 Task: Find connections with filter location Bílina with filter topic #Storytellingwith filter profile language German with filter current company Wipro Digital Operations and Platforms with filter school Institute of Techncal Education & Research with filter industry Wholesale Recyclable Materials with filter service category Financial Advisory with filter keywords title Assistant Professor
Action: Mouse moved to (624, 83)
Screenshot: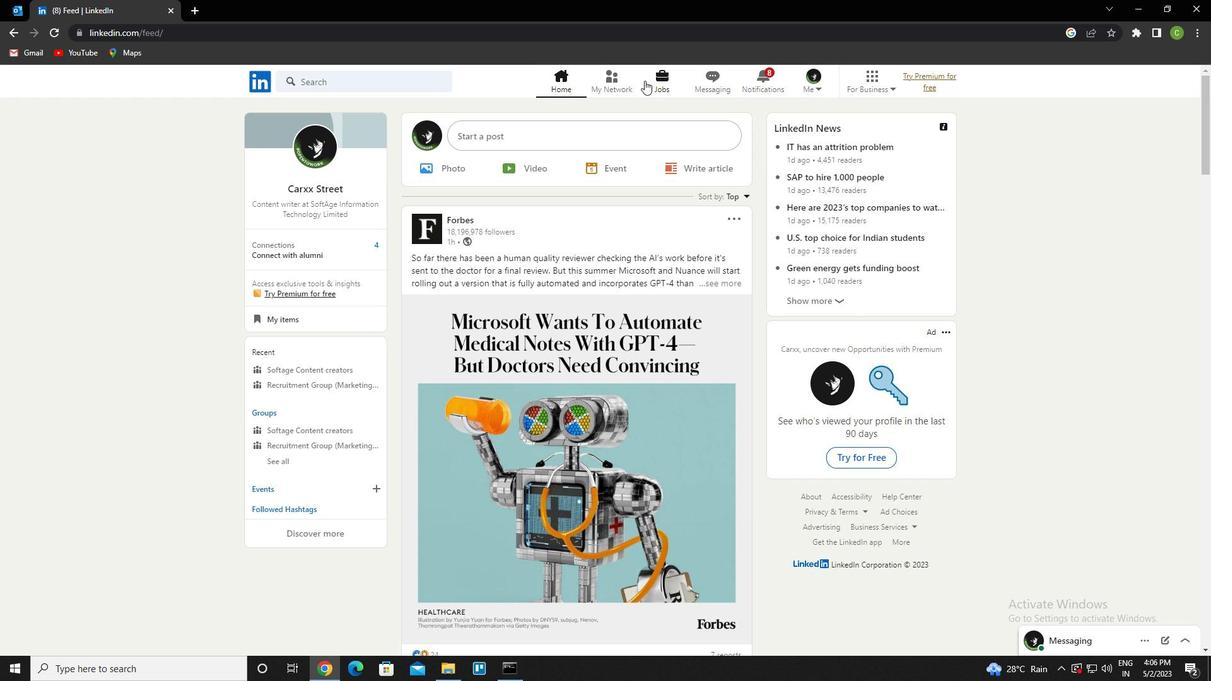 
Action: Mouse pressed left at (624, 83)
Screenshot: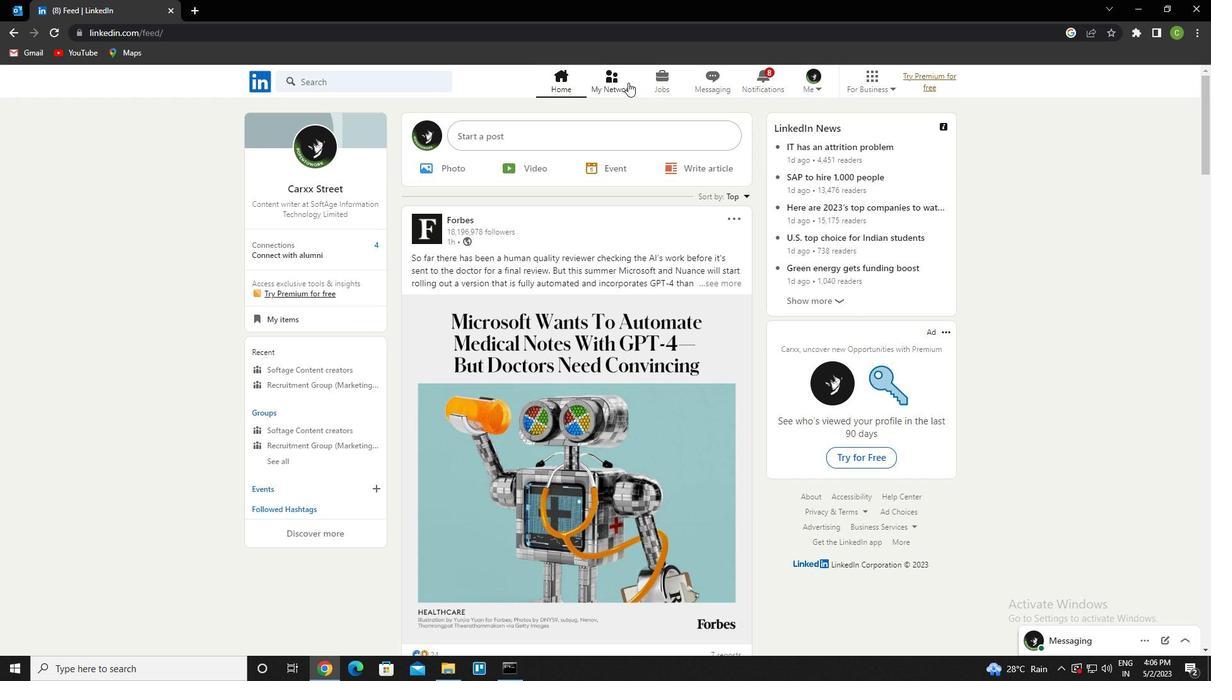 
Action: Mouse moved to (376, 152)
Screenshot: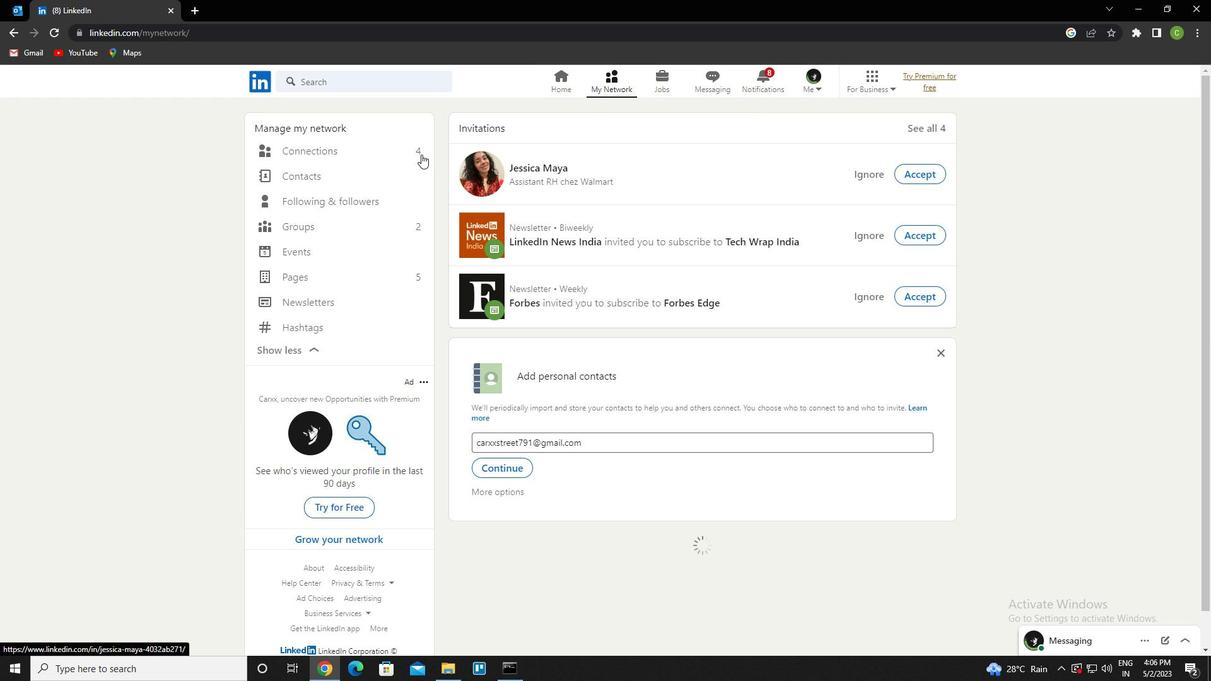 
Action: Mouse pressed left at (376, 152)
Screenshot: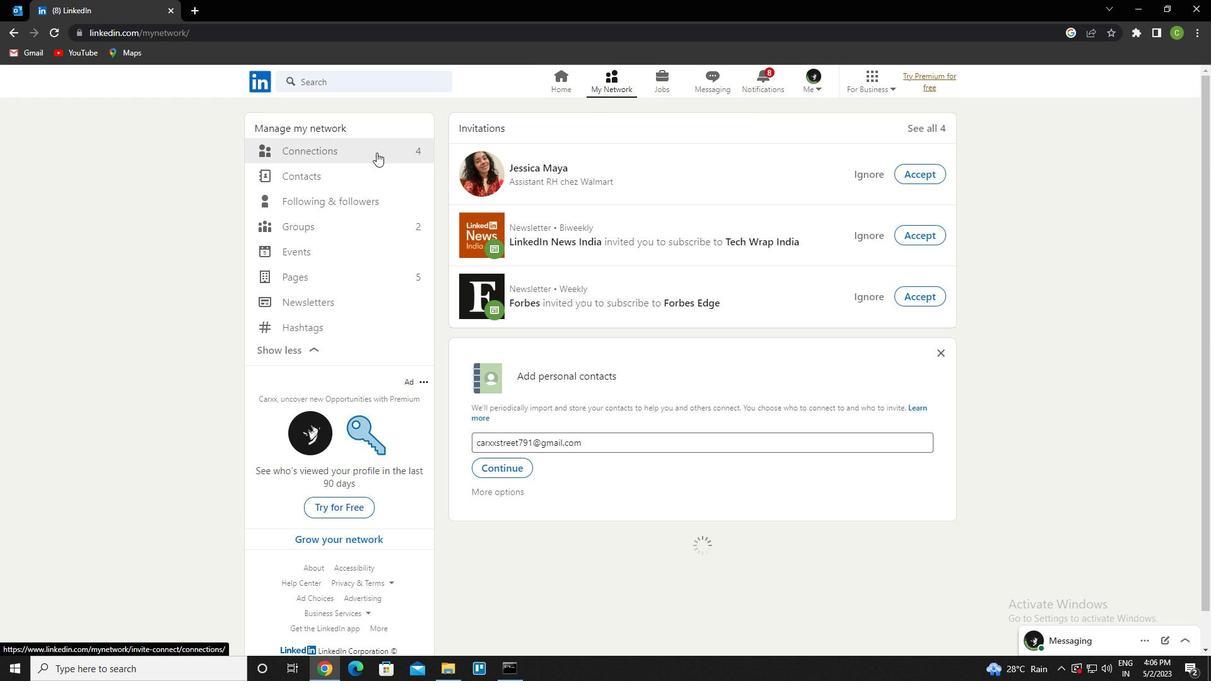 
Action: Mouse moved to (728, 145)
Screenshot: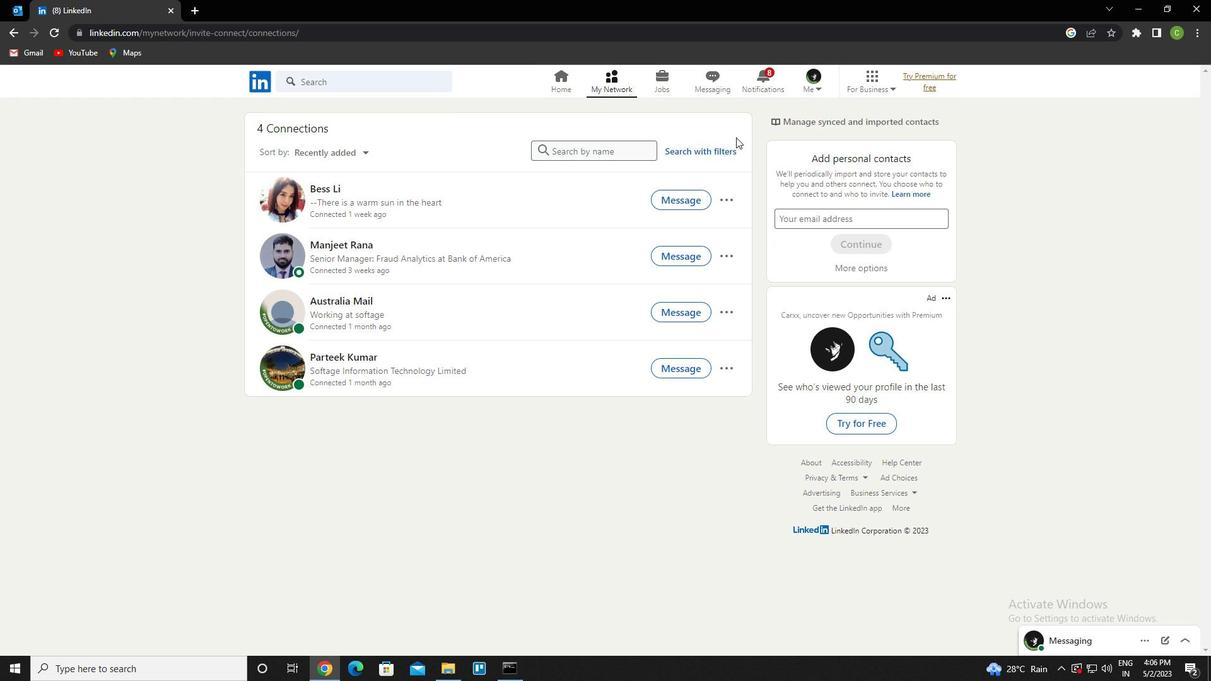 
Action: Mouse pressed left at (728, 145)
Screenshot: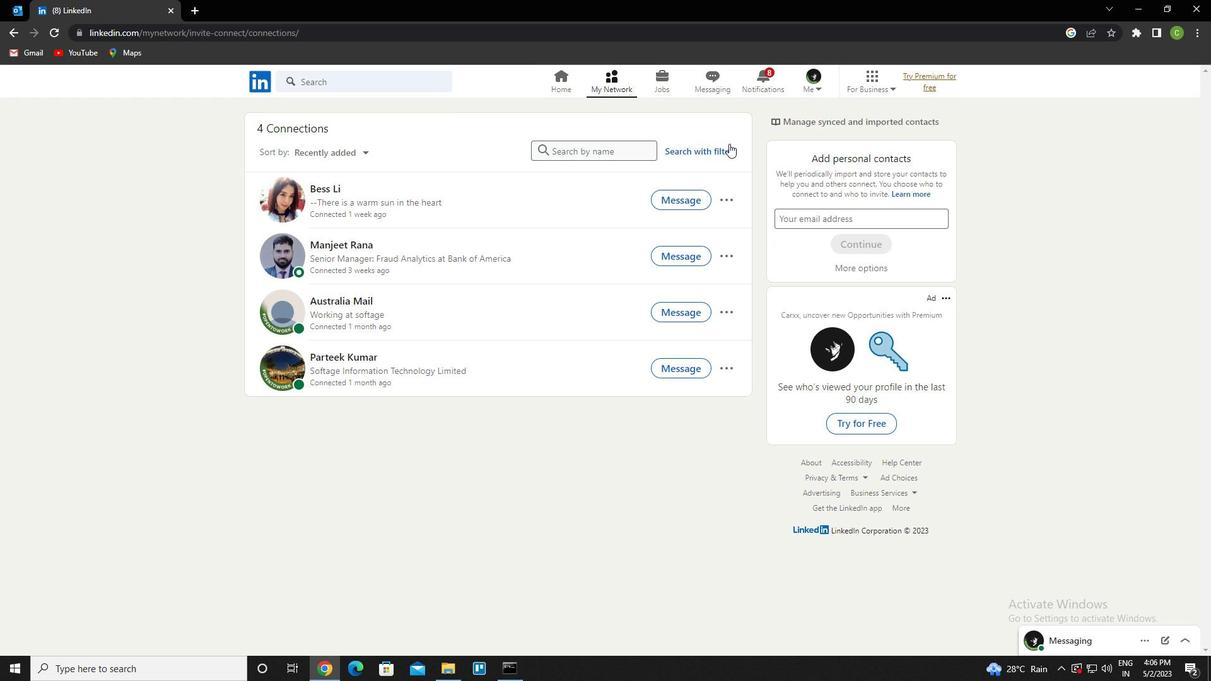 
Action: Mouse moved to (656, 119)
Screenshot: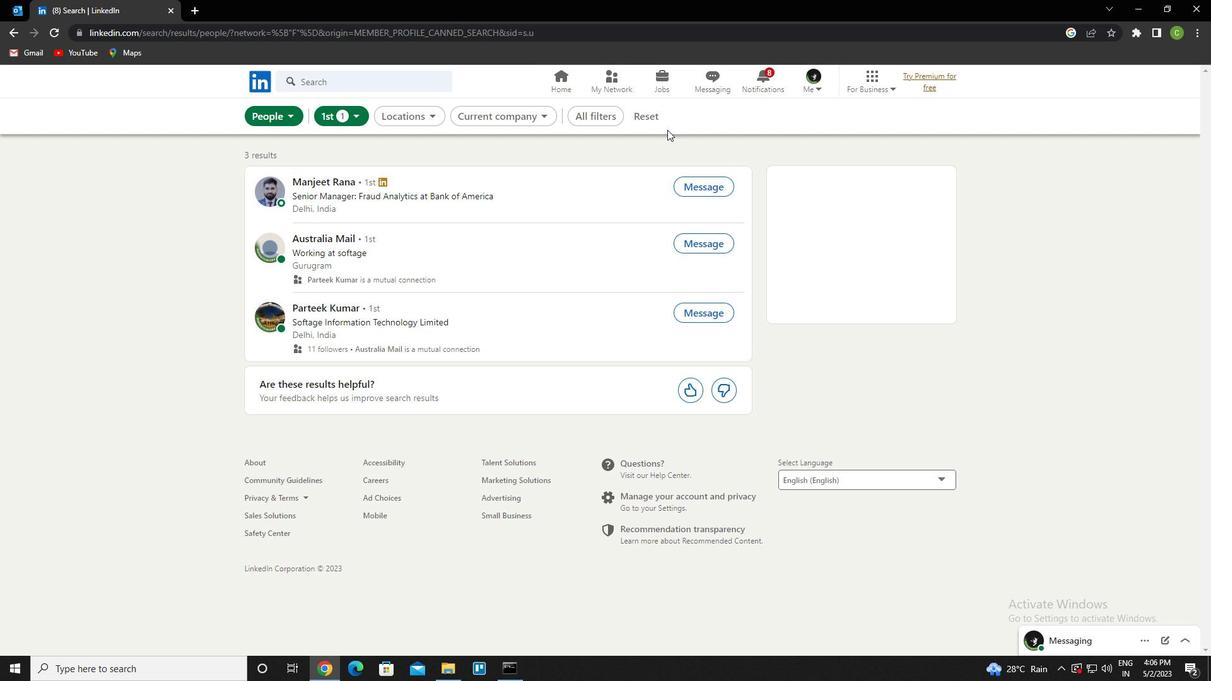 
Action: Mouse pressed left at (656, 119)
Screenshot: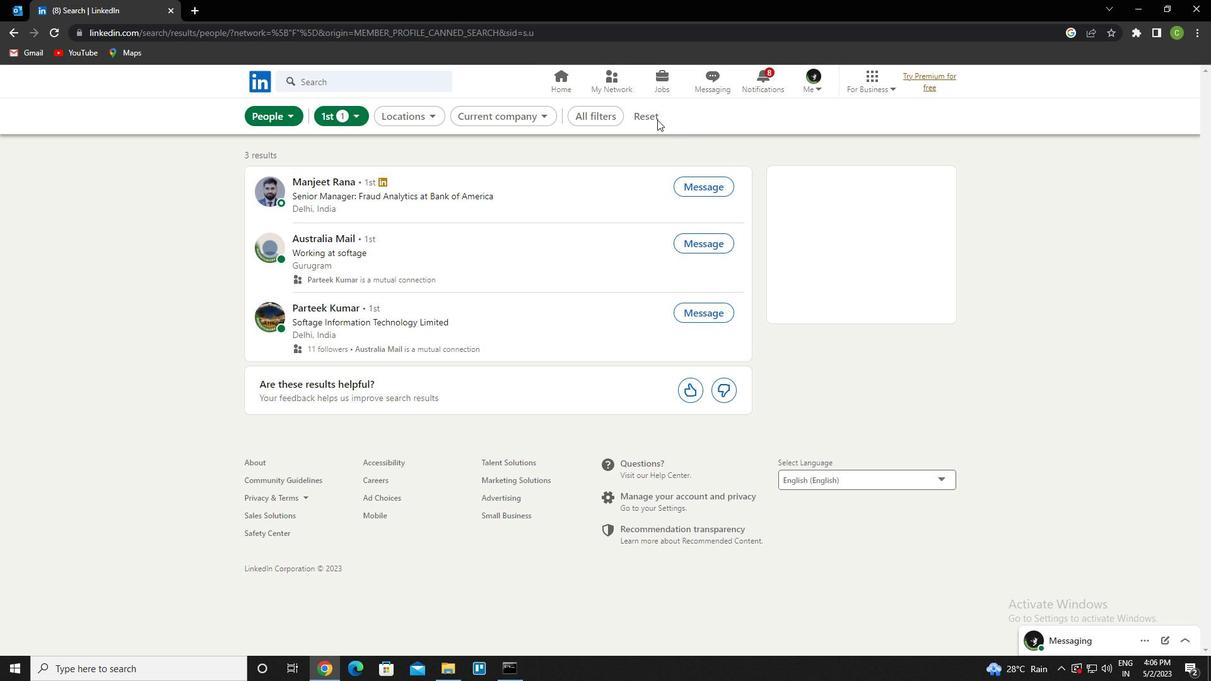 
Action: Mouse moved to (631, 122)
Screenshot: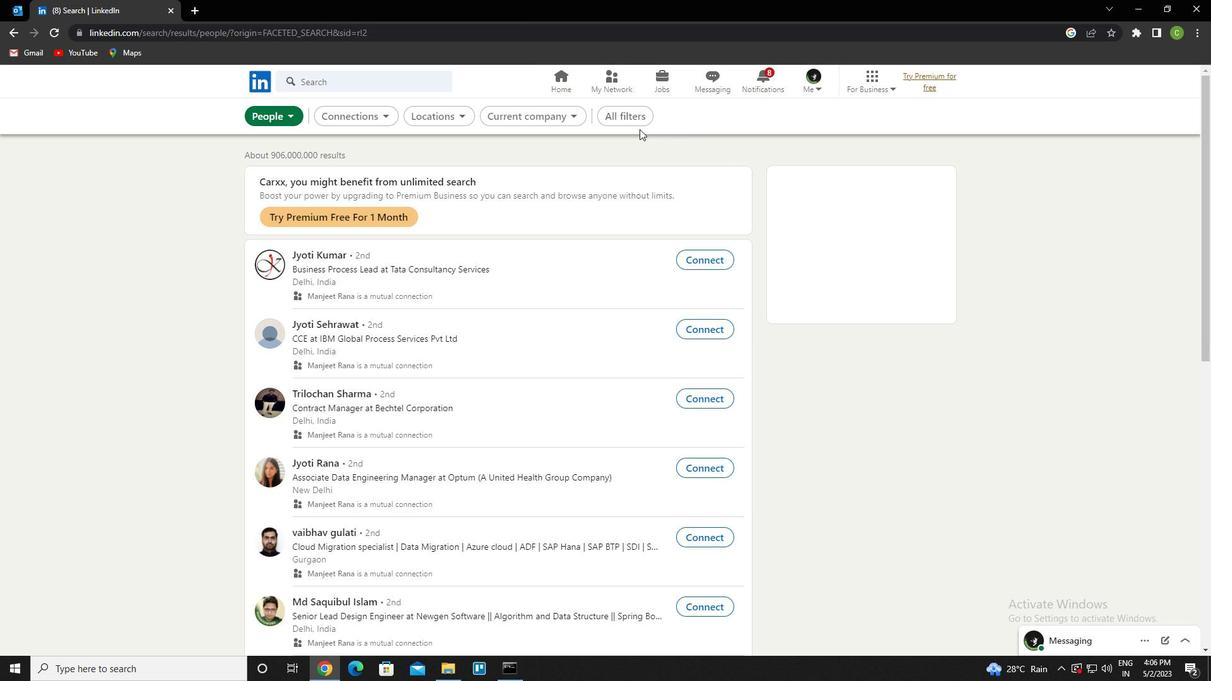 
Action: Mouse pressed left at (631, 122)
Screenshot: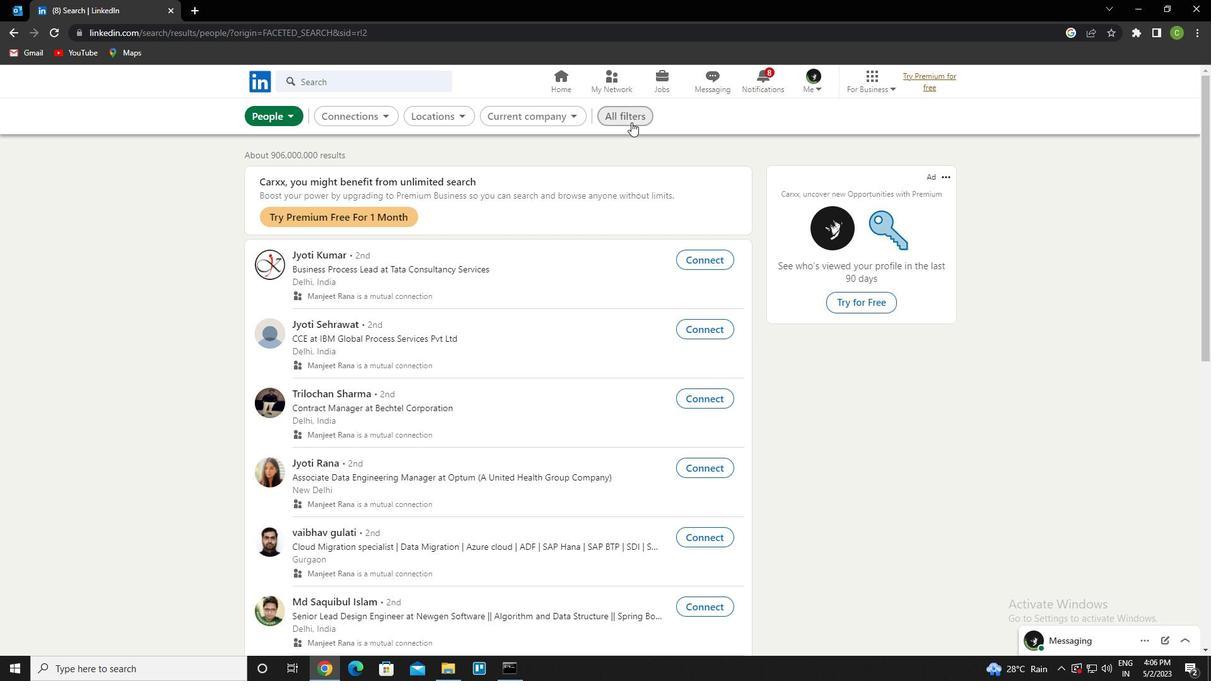 
Action: Mouse moved to (1066, 376)
Screenshot: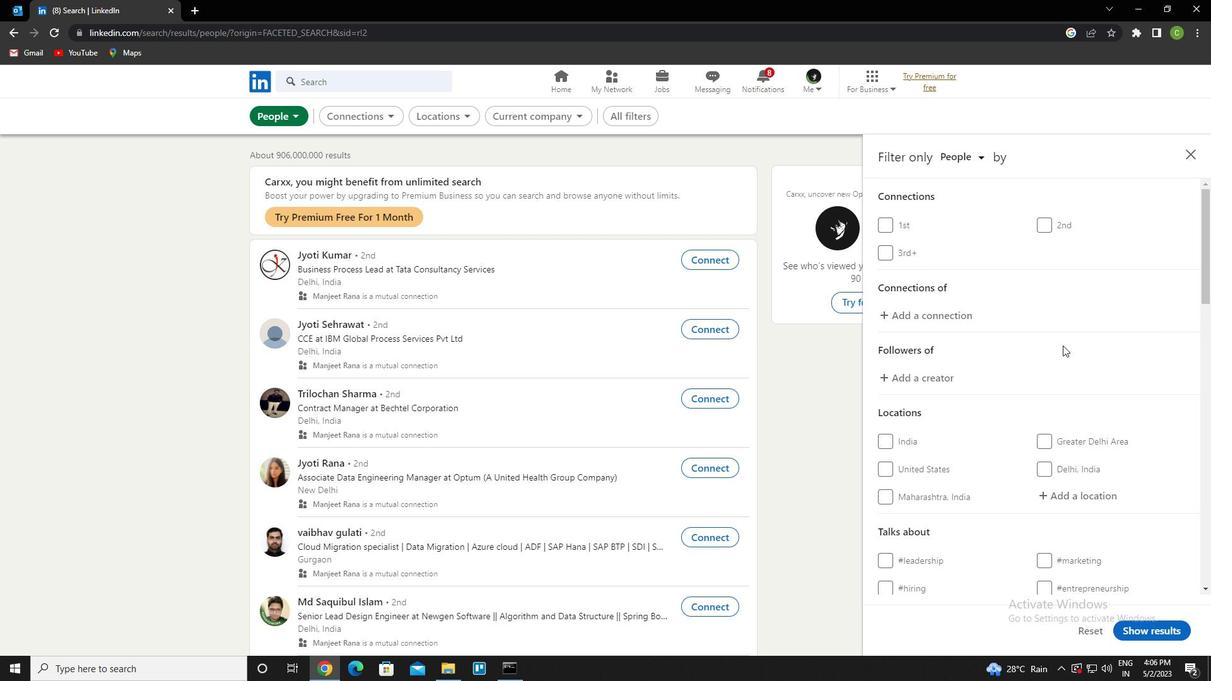 
Action: Mouse scrolled (1066, 375) with delta (0, 0)
Screenshot: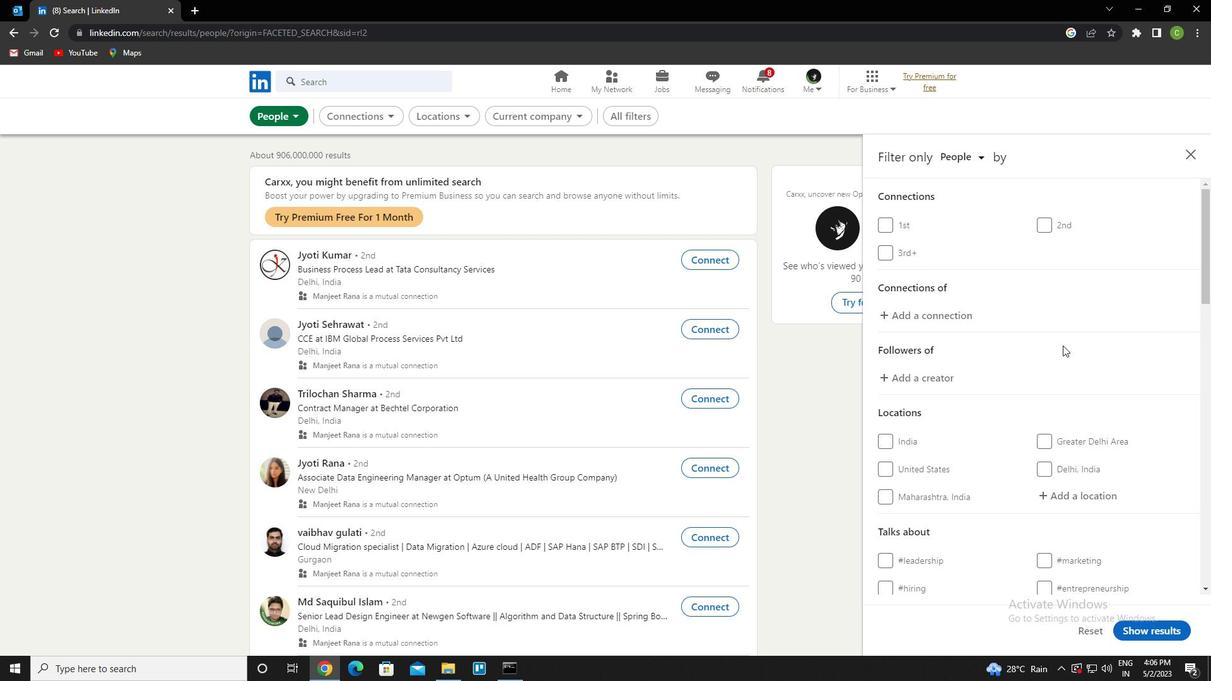 
Action: Mouse moved to (1065, 379)
Screenshot: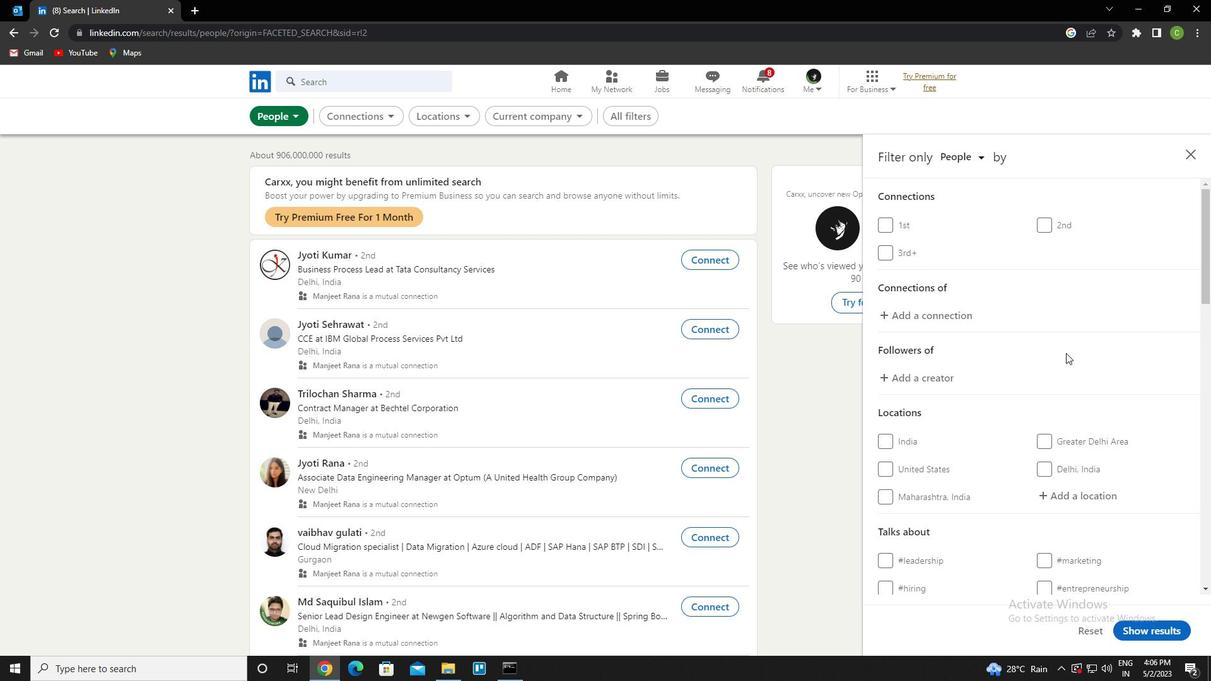 
Action: Mouse scrolled (1065, 378) with delta (0, 0)
Screenshot: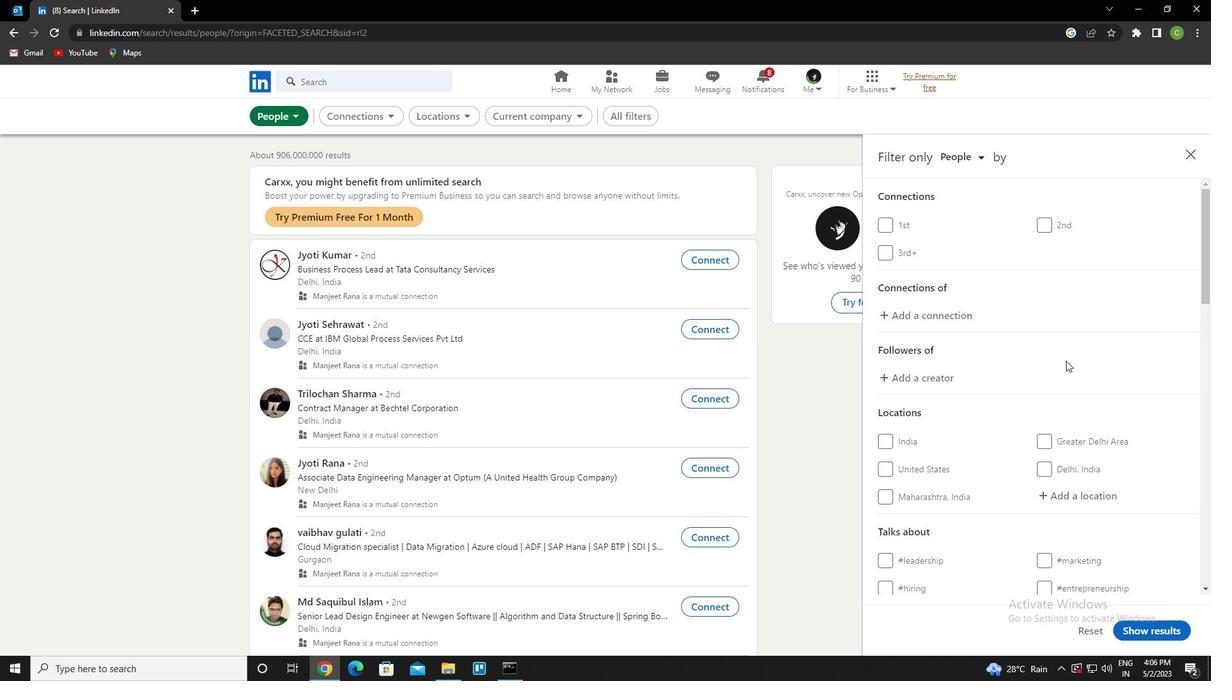 
Action: Mouse moved to (1071, 370)
Screenshot: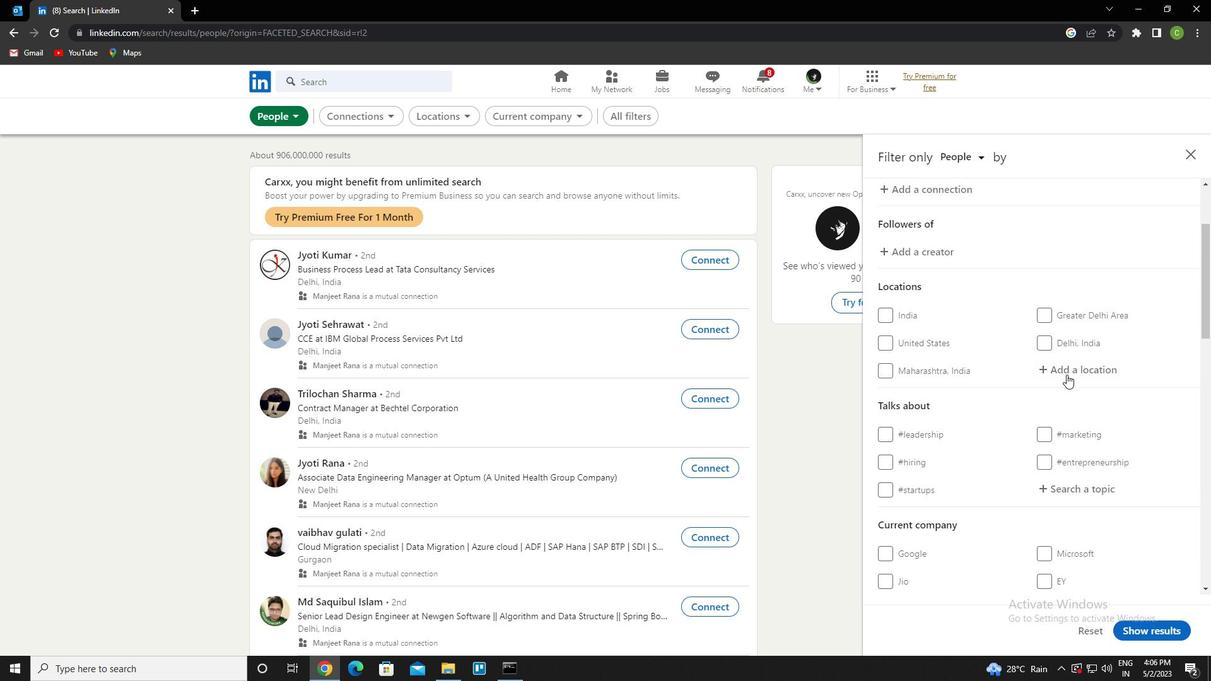 
Action: Mouse pressed left at (1071, 370)
Screenshot: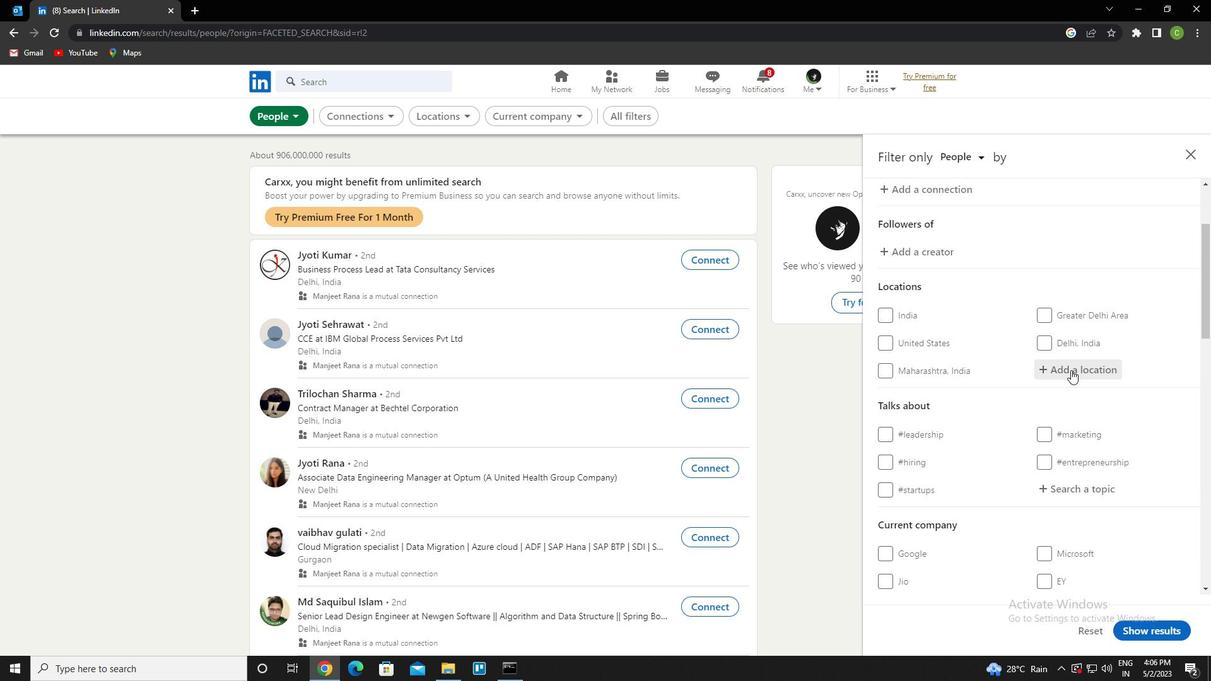 
Action: Key pressed <Key.caps_lock>b<Key.caps_lock>ilina<Key.down><Key.enter>
Screenshot: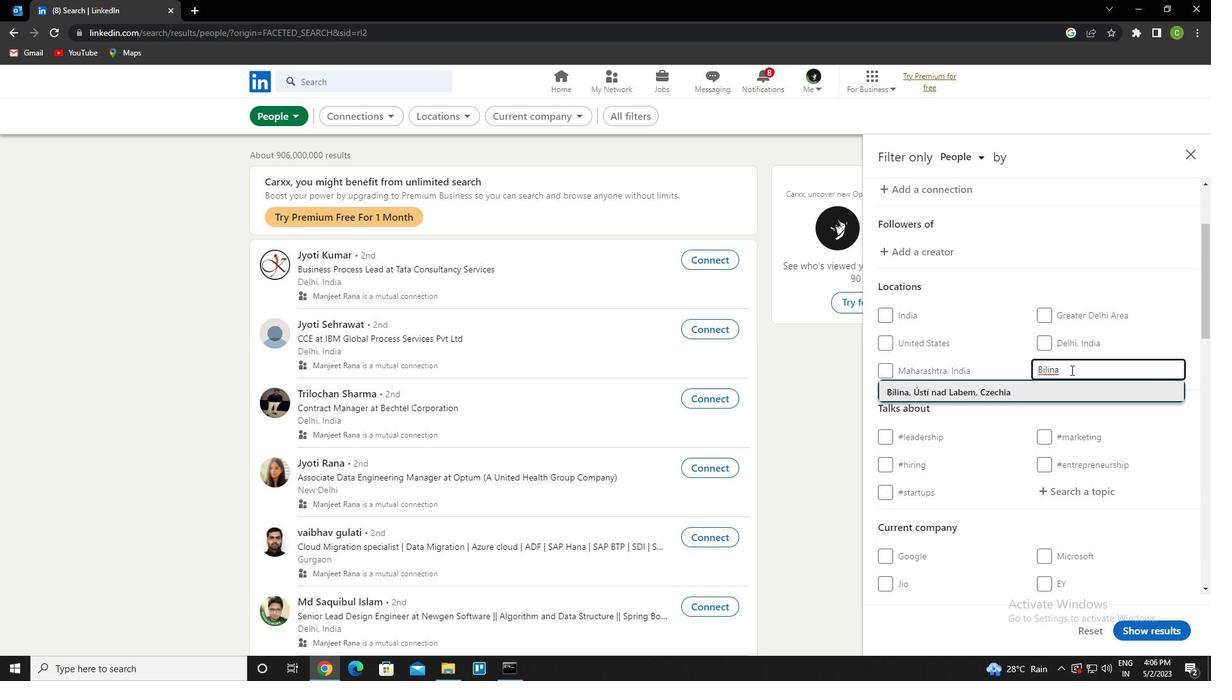 
Action: Mouse scrolled (1071, 369) with delta (0, 0)
Screenshot: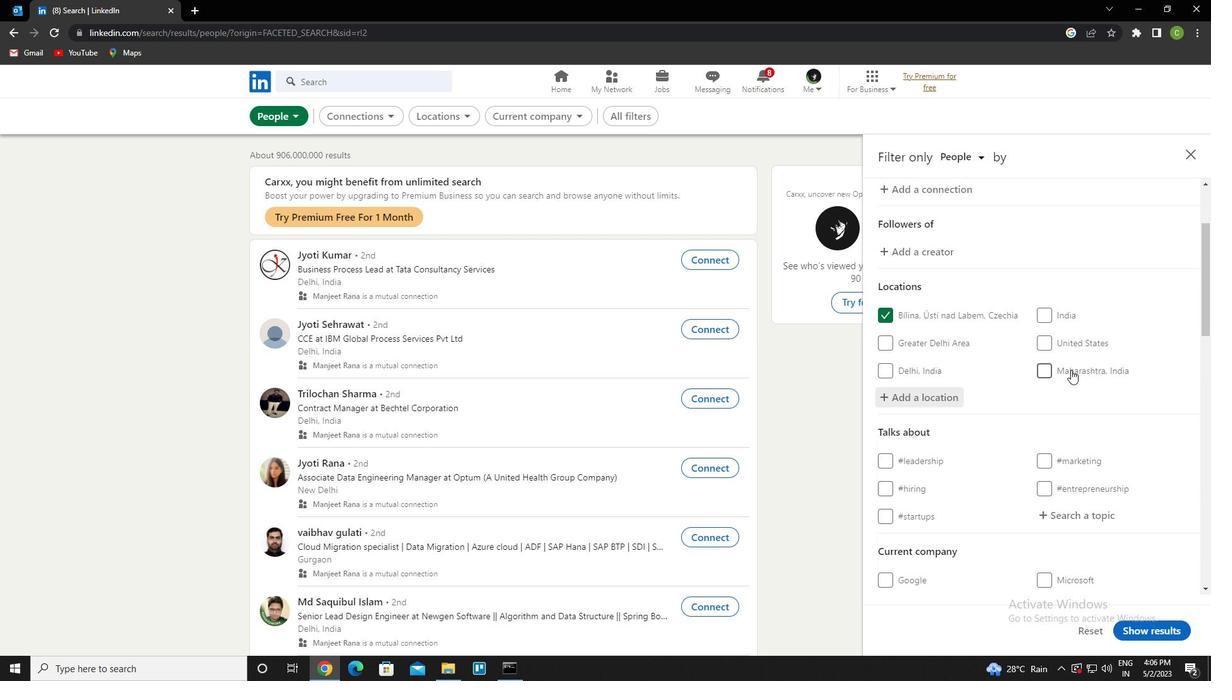 
Action: Mouse scrolled (1071, 369) with delta (0, 0)
Screenshot: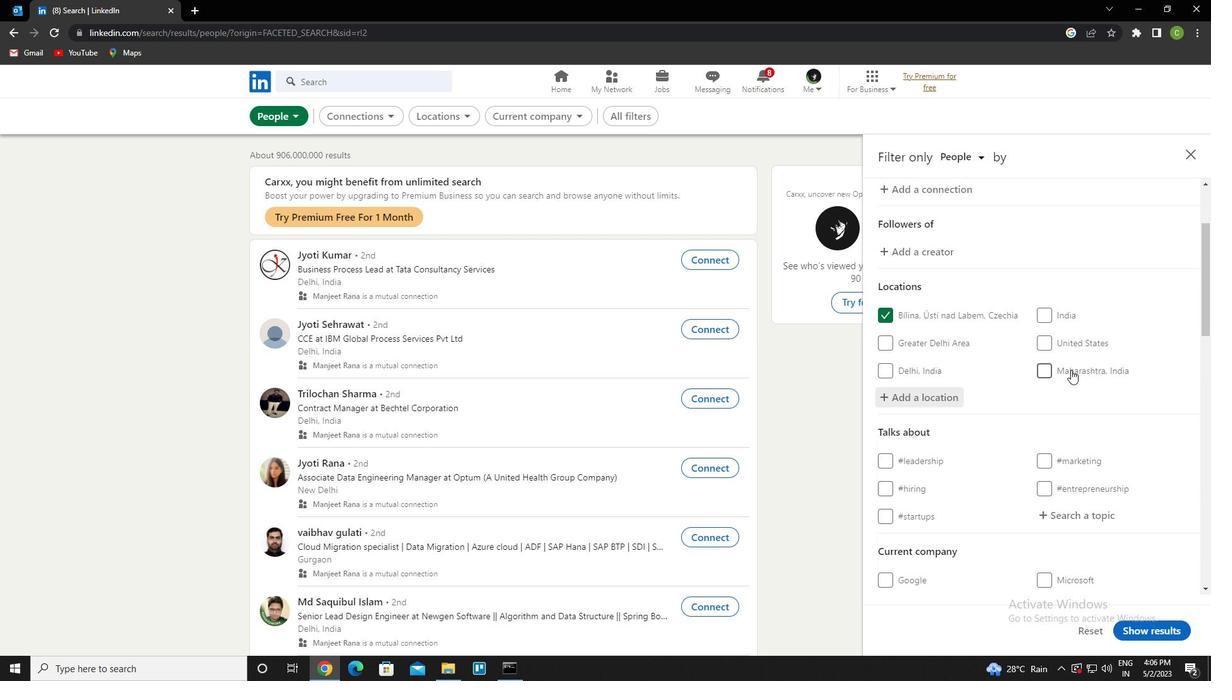 
Action: Mouse scrolled (1071, 369) with delta (0, 0)
Screenshot: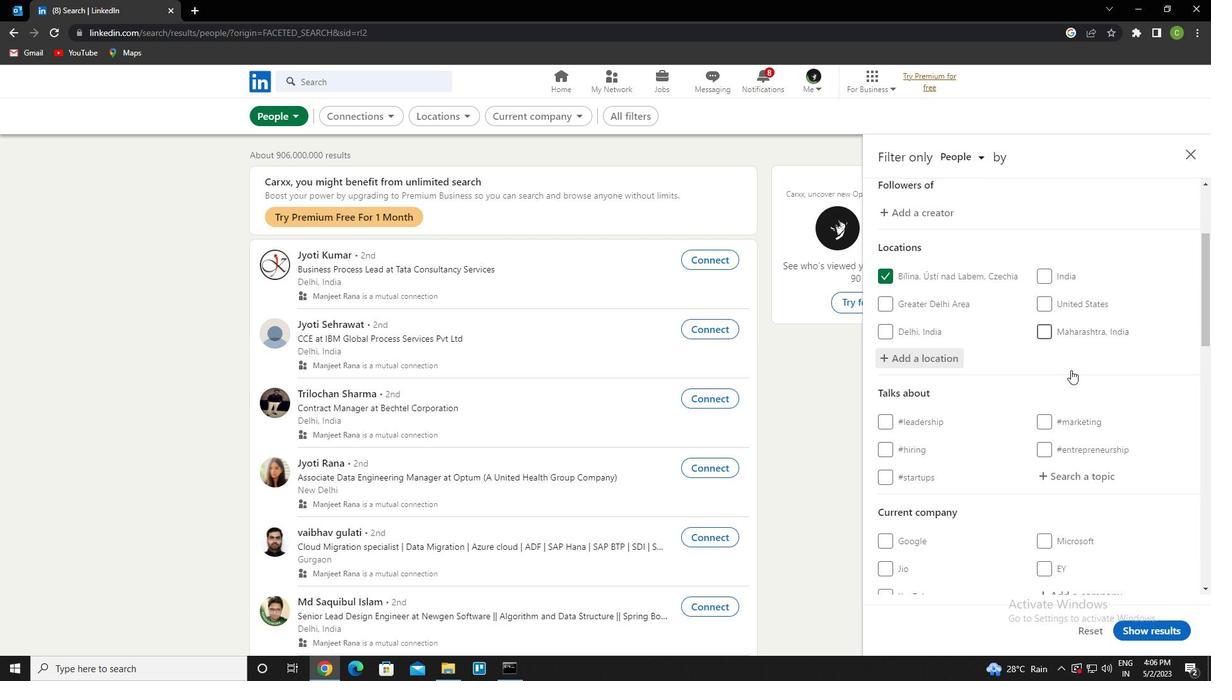 
Action: Mouse moved to (1080, 322)
Screenshot: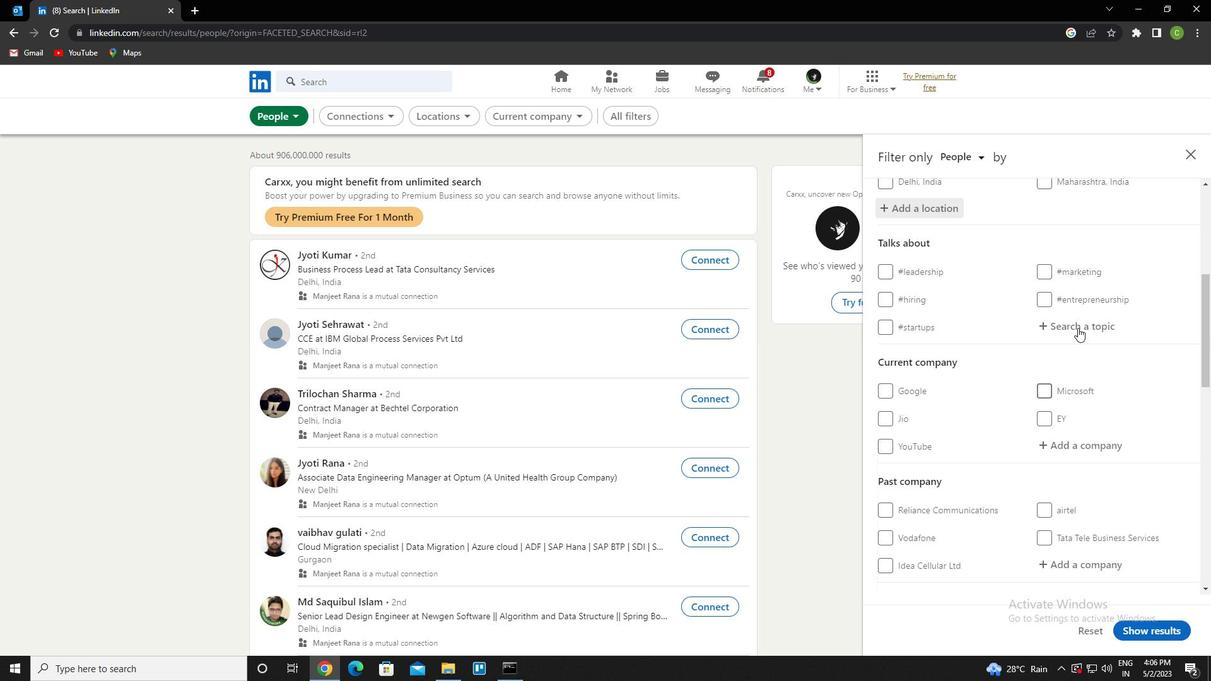 
Action: Mouse pressed left at (1080, 322)
Screenshot: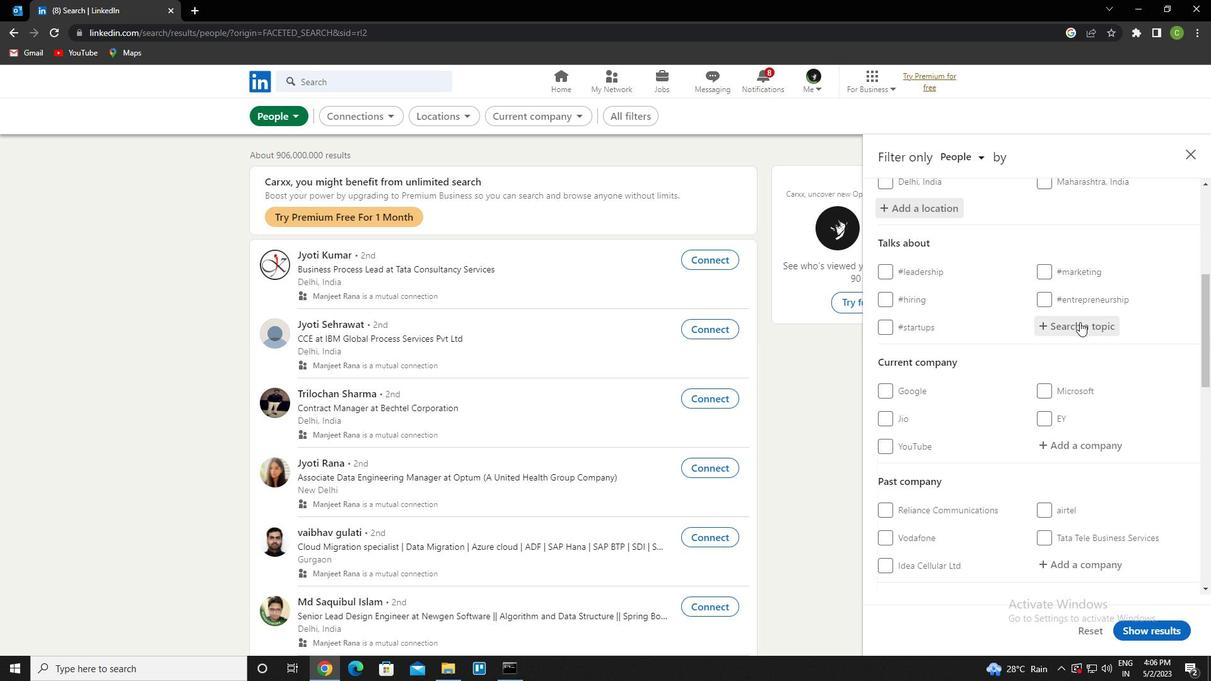
Action: Key pressed storytelling<Key.down><Key.enter>
Screenshot: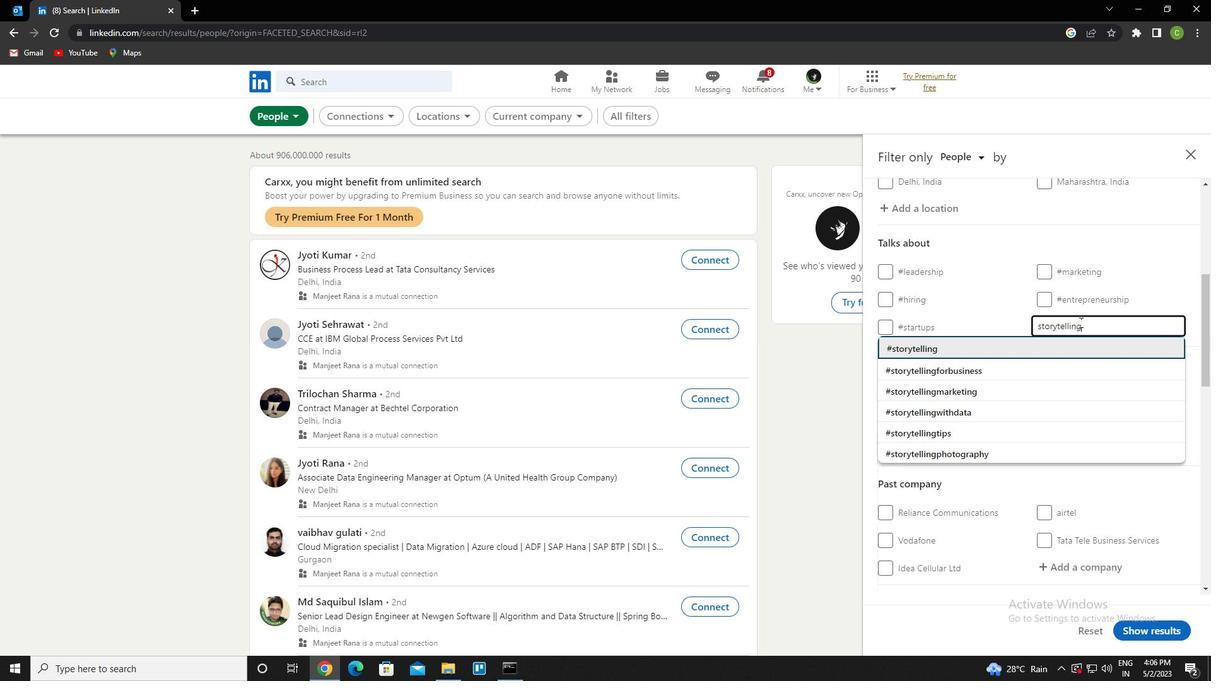 
Action: Mouse scrolled (1080, 321) with delta (0, 0)
Screenshot: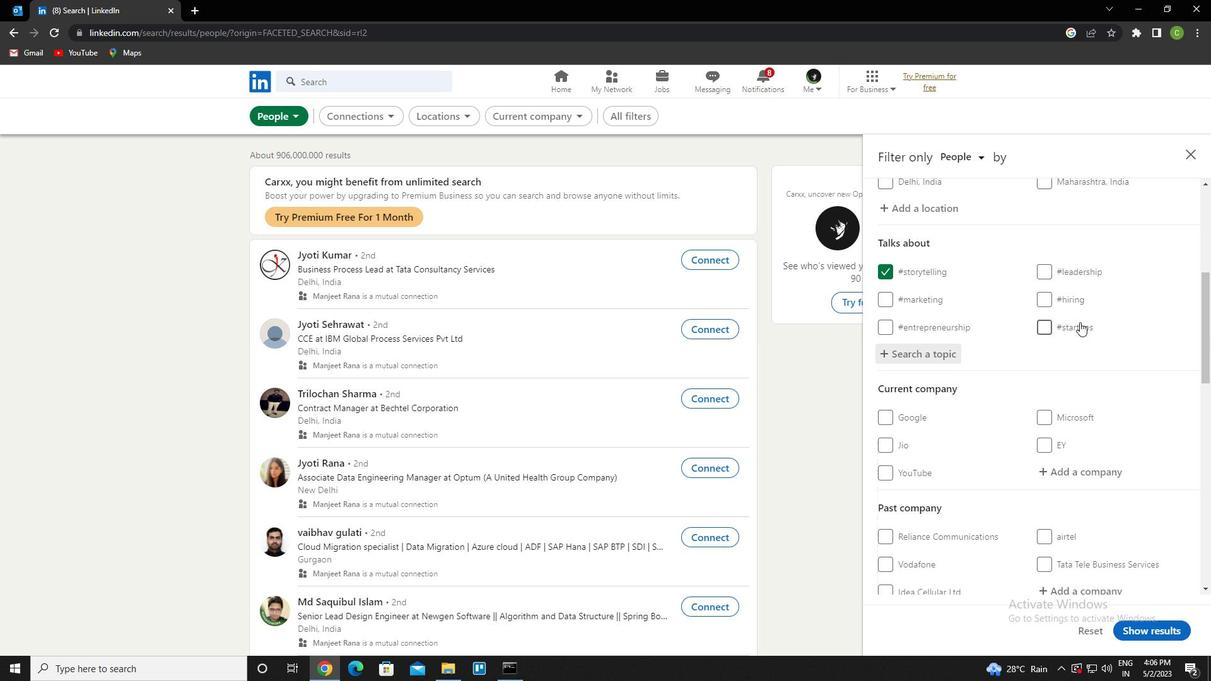 
Action: Mouse scrolled (1080, 321) with delta (0, 0)
Screenshot: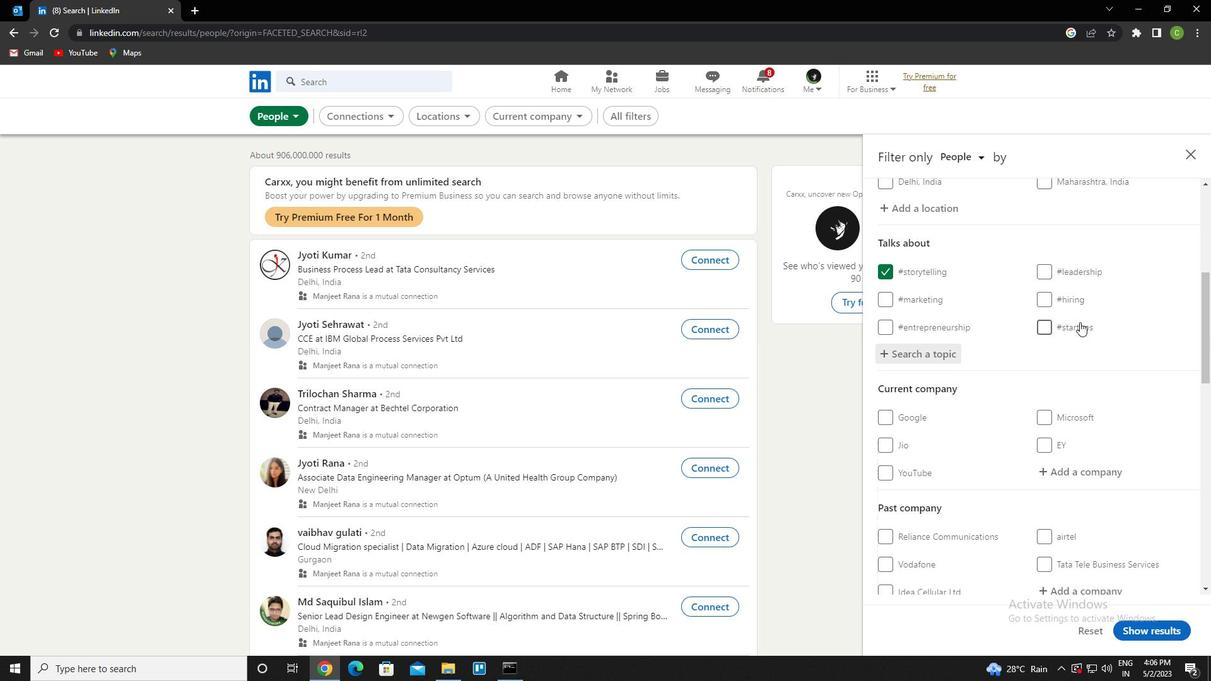 
Action: Mouse scrolled (1080, 321) with delta (0, 0)
Screenshot: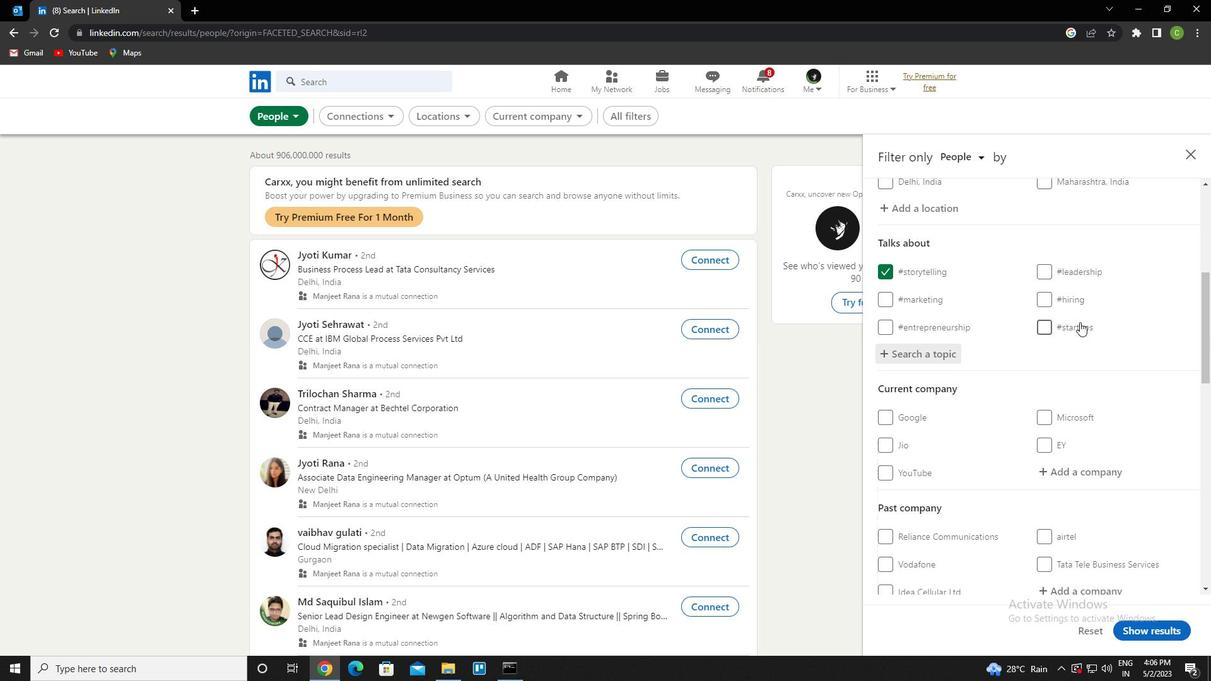 
Action: Mouse scrolled (1080, 321) with delta (0, 0)
Screenshot: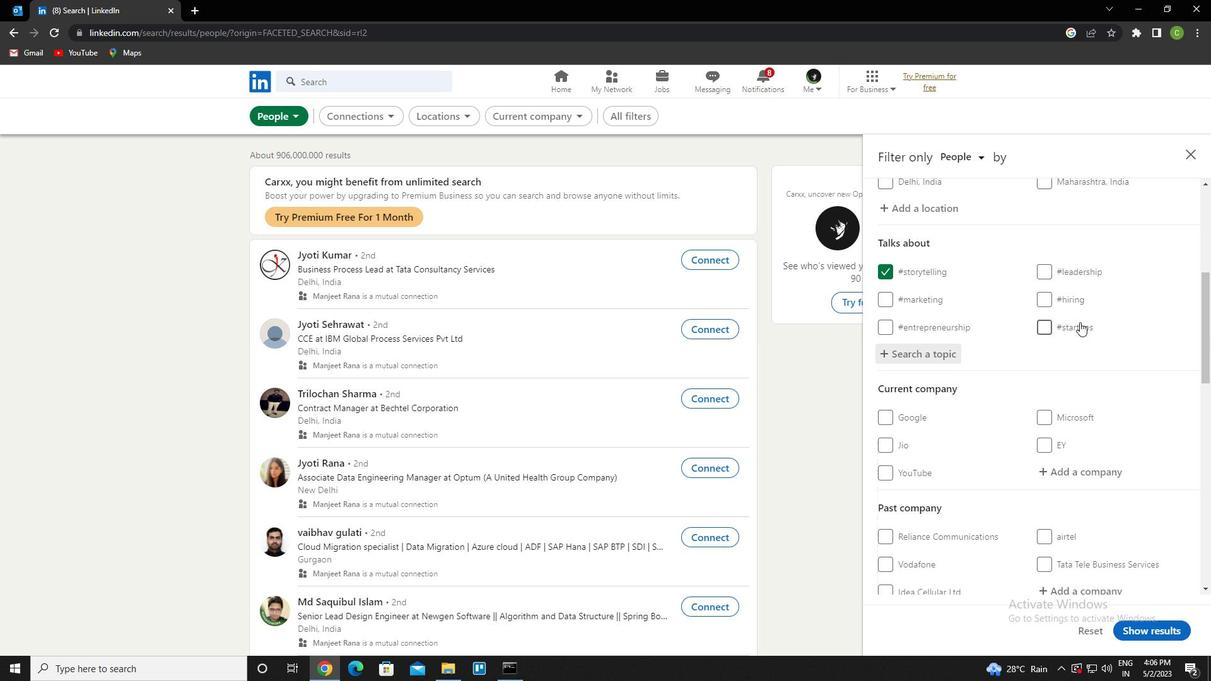 
Action: Mouse scrolled (1080, 321) with delta (0, 0)
Screenshot: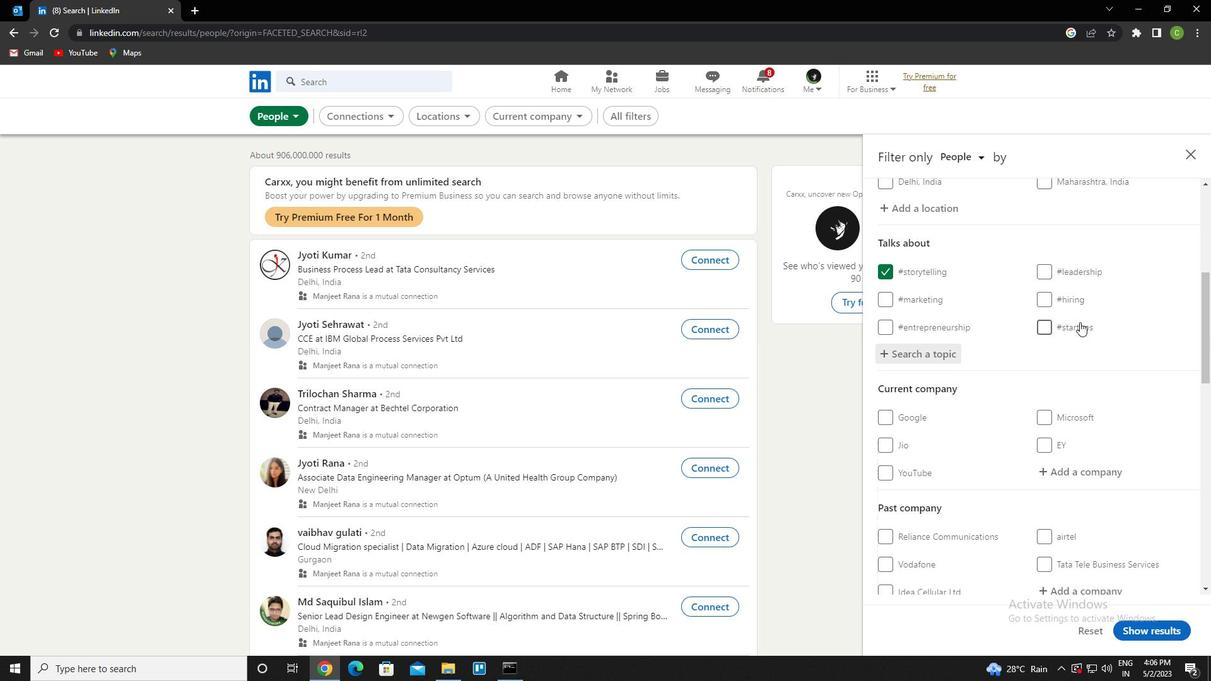 
Action: Mouse scrolled (1080, 321) with delta (0, 0)
Screenshot: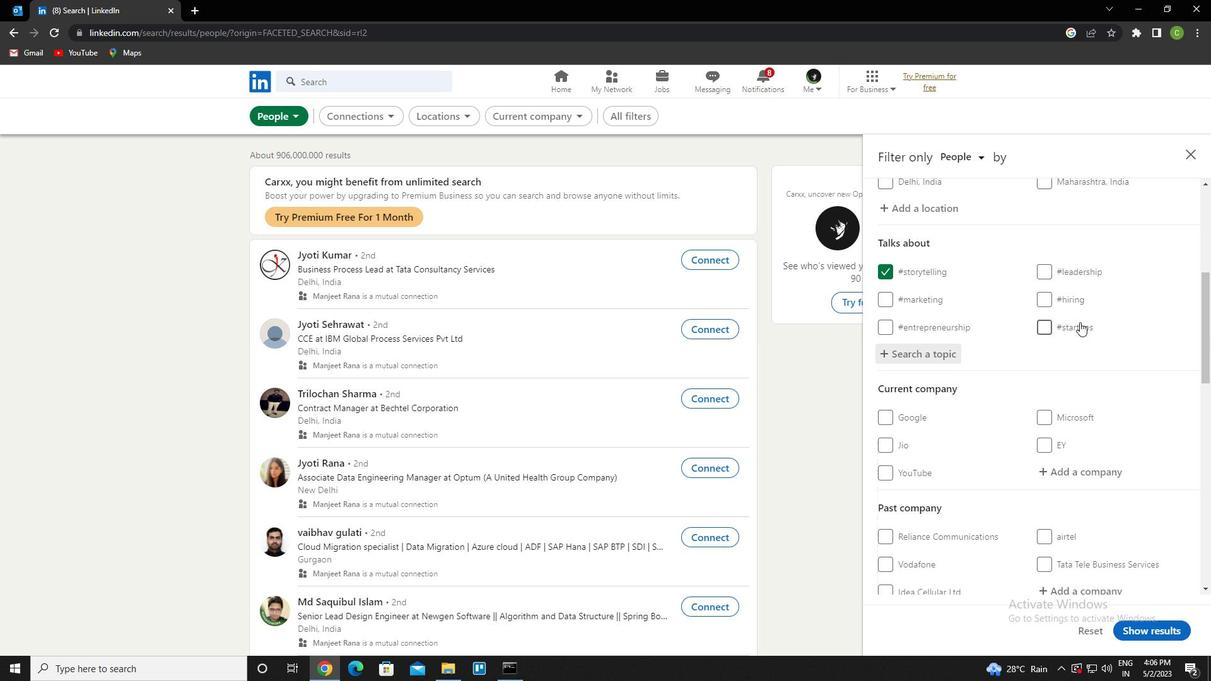 
Action: Mouse scrolled (1080, 321) with delta (0, 0)
Screenshot: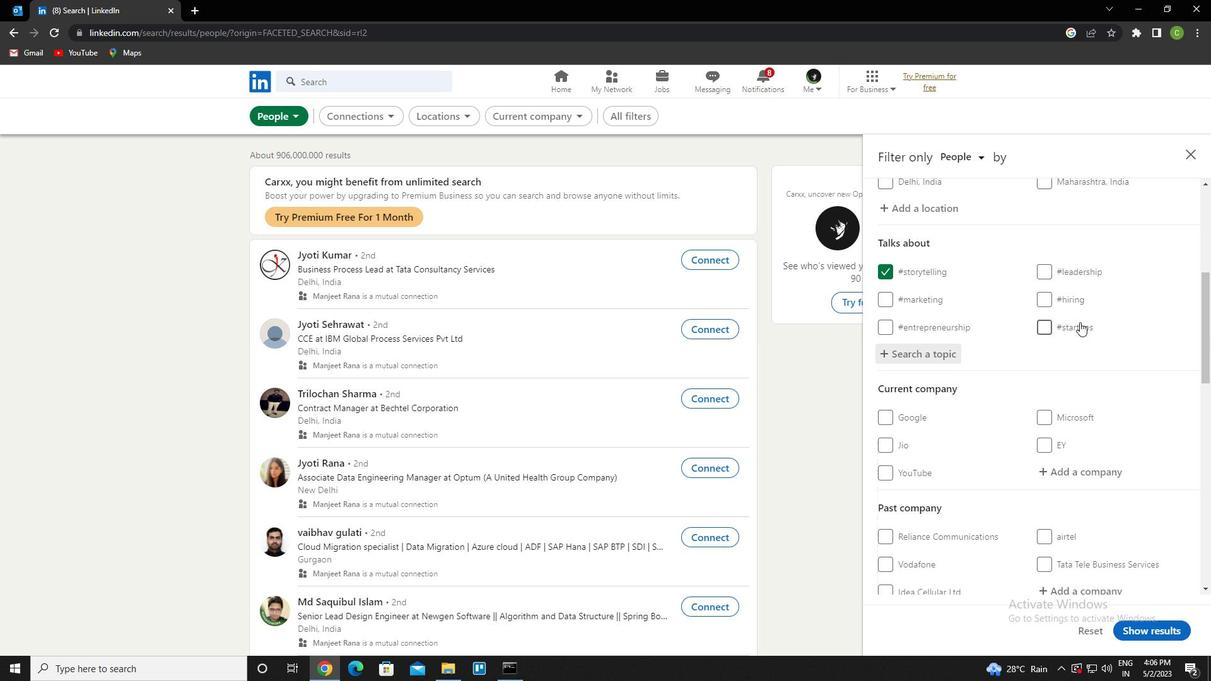 
Action: Mouse scrolled (1080, 321) with delta (0, 0)
Screenshot: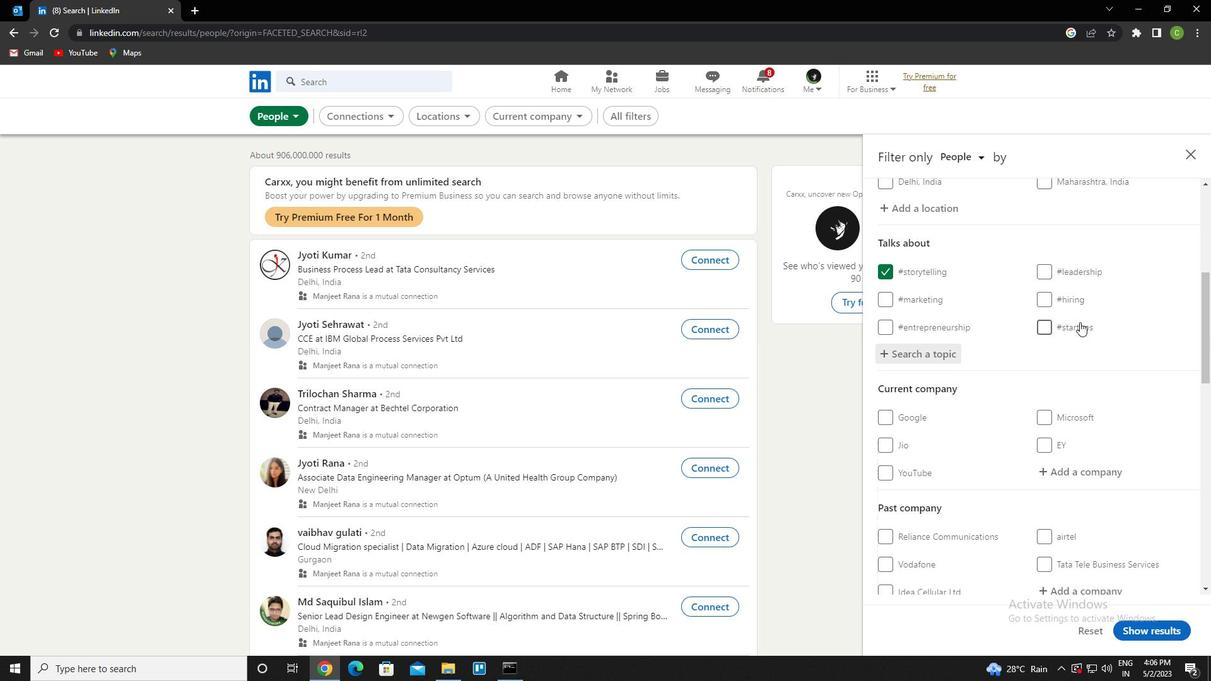 
Action: Mouse moved to (885, 470)
Screenshot: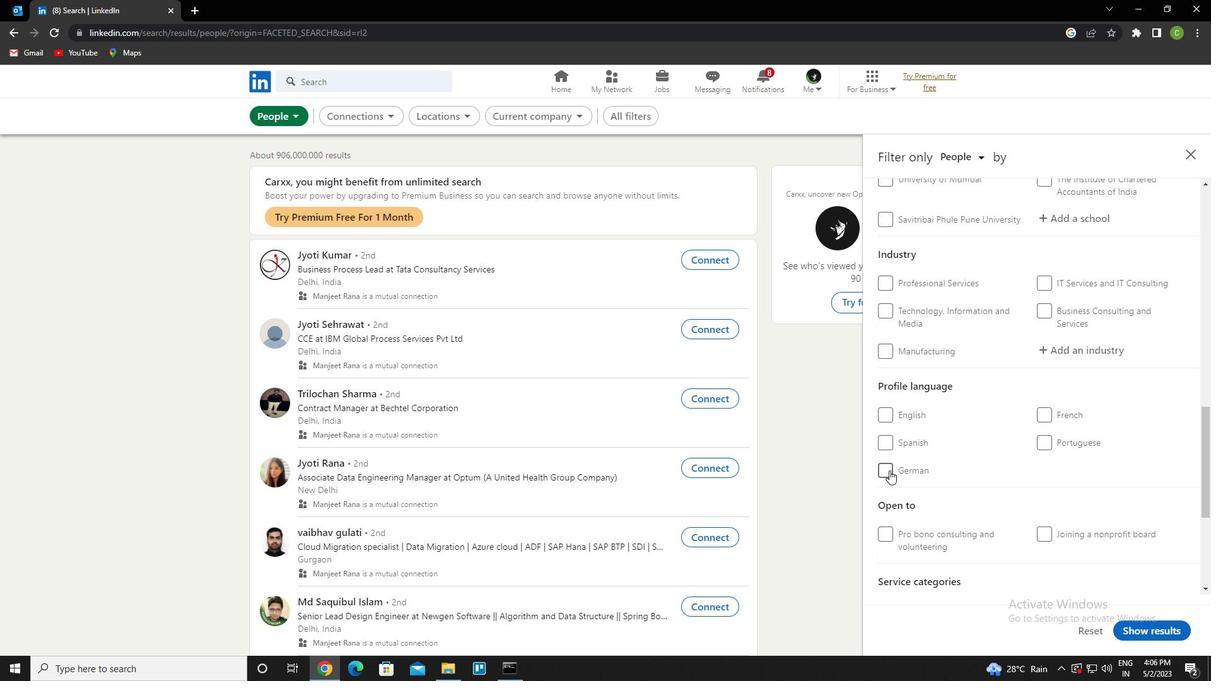 
Action: Mouse pressed left at (885, 470)
Screenshot: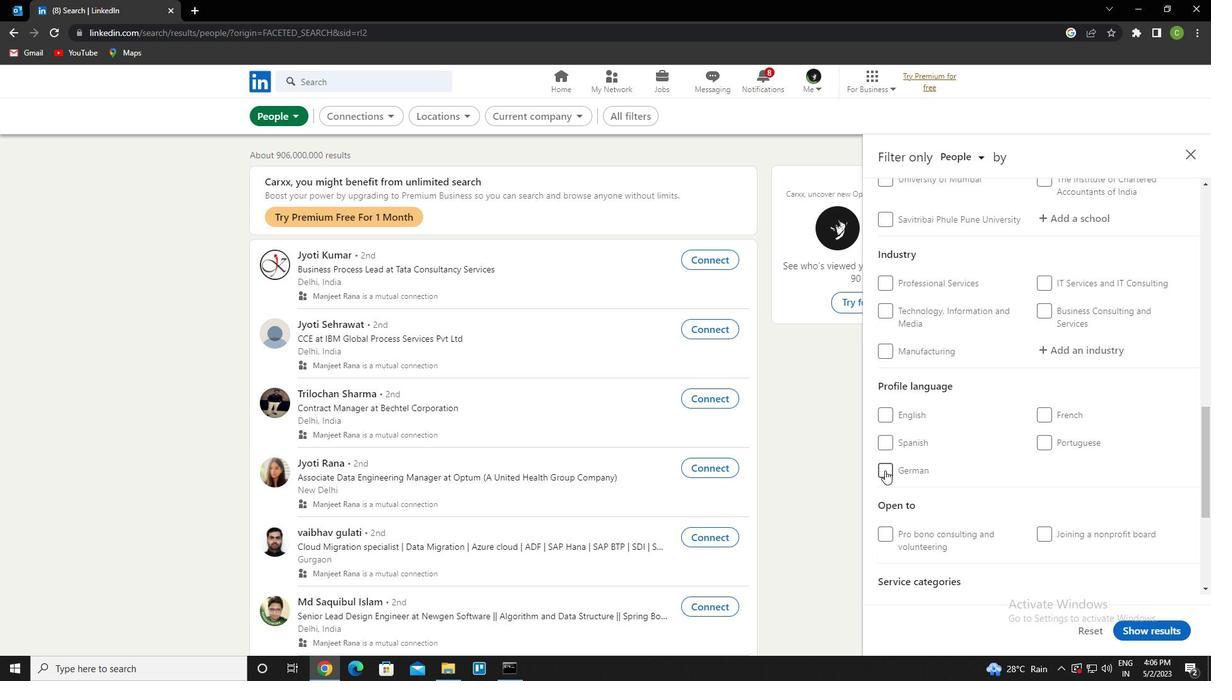
Action: Mouse moved to (989, 468)
Screenshot: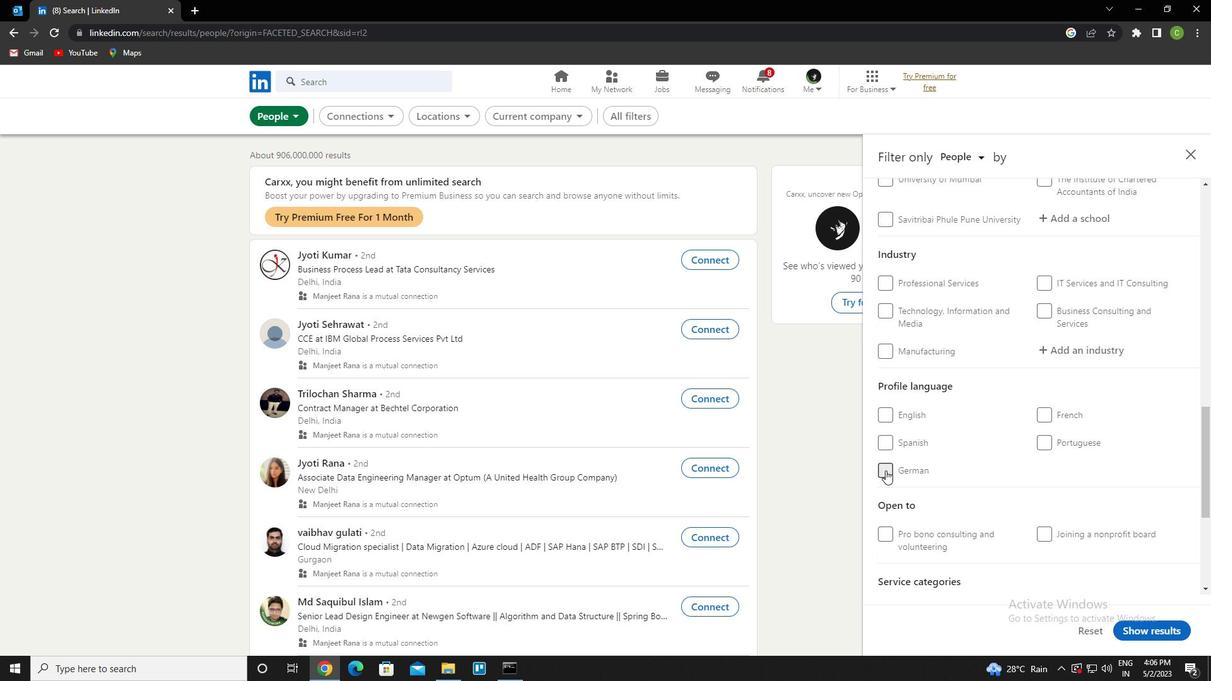 
Action: Mouse scrolled (989, 468) with delta (0, 0)
Screenshot: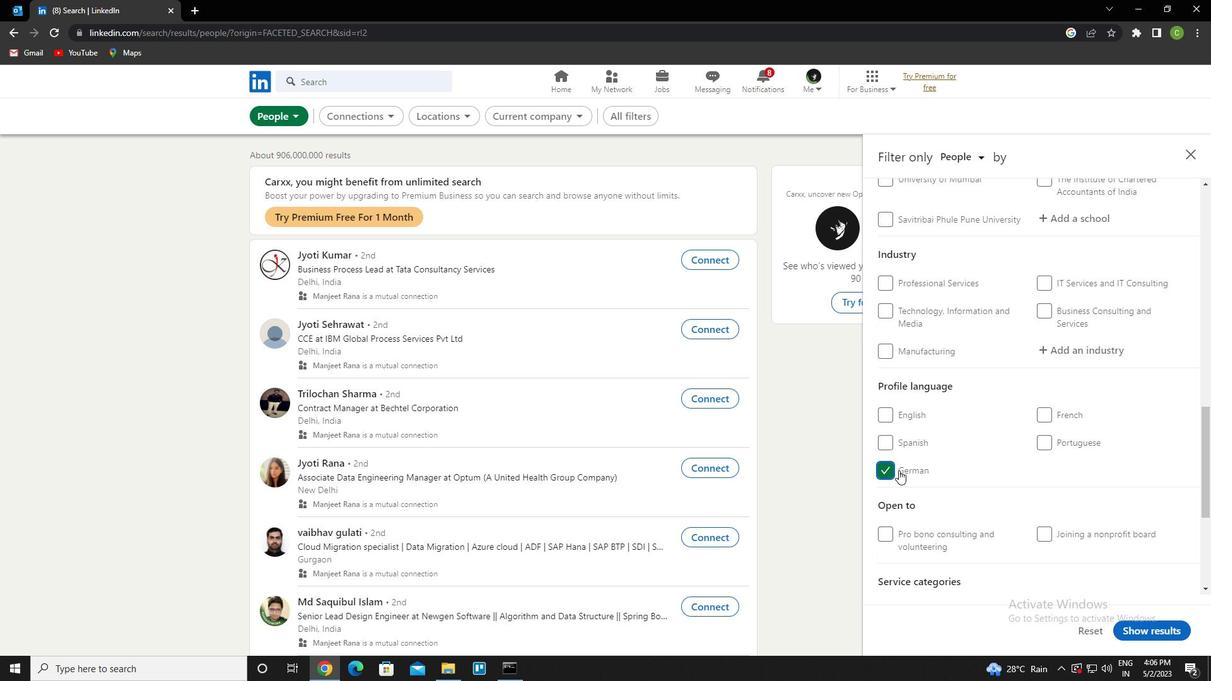 
Action: Mouse scrolled (989, 468) with delta (0, 0)
Screenshot: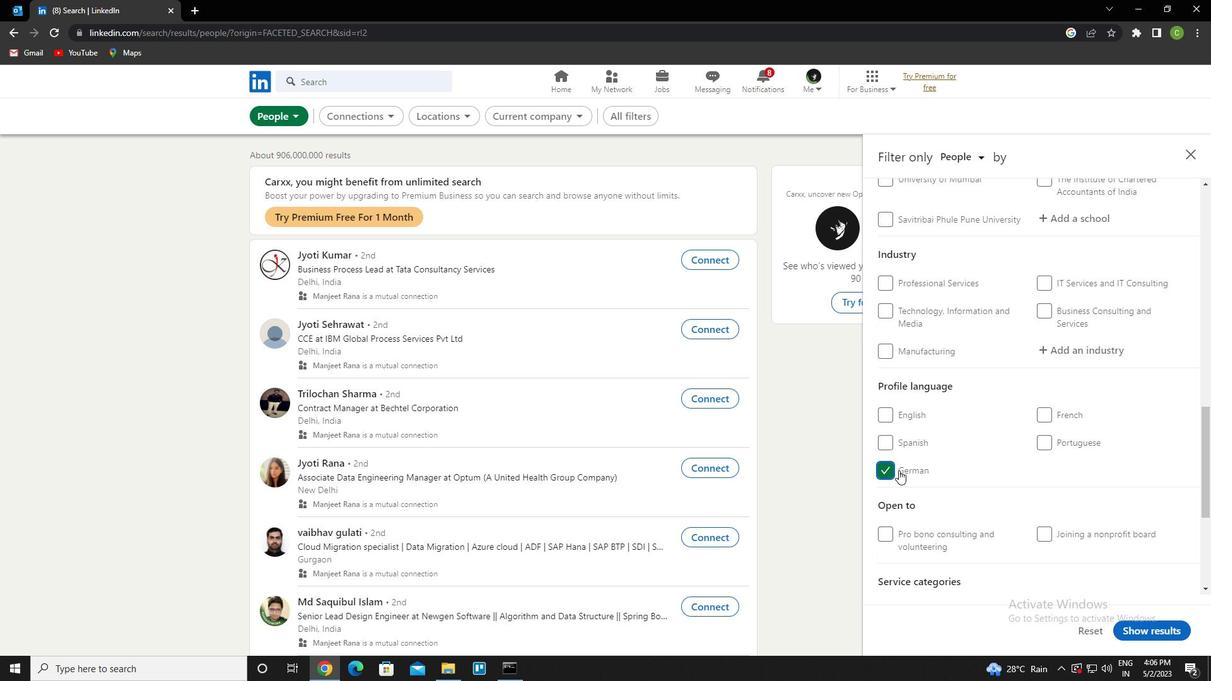 
Action: Mouse scrolled (989, 468) with delta (0, 0)
Screenshot: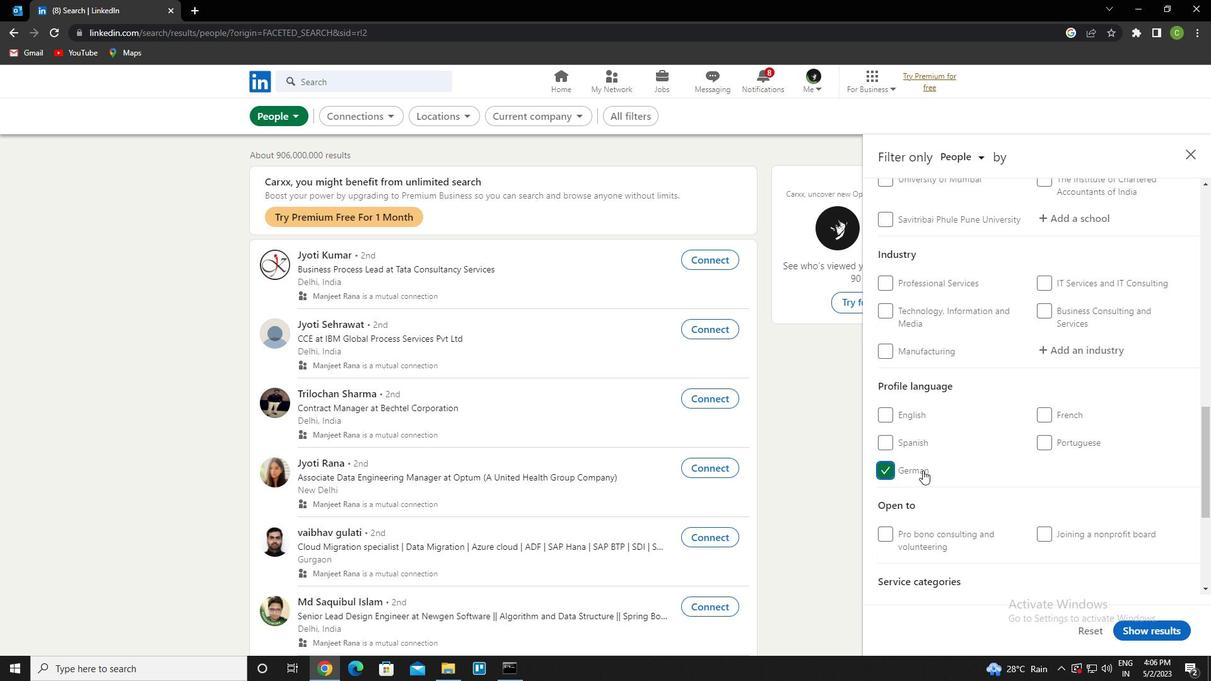 
Action: Mouse scrolled (989, 468) with delta (0, 0)
Screenshot: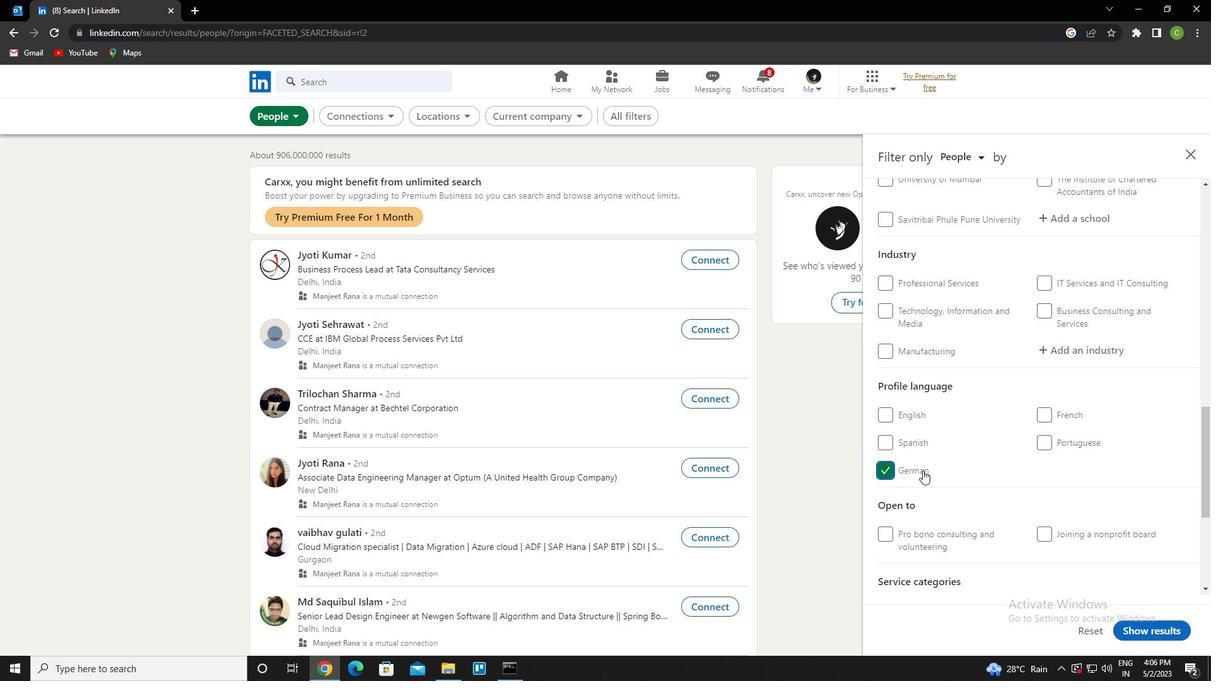 
Action: Mouse scrolled (989, 468) with delta (0, 0)
Screenshot: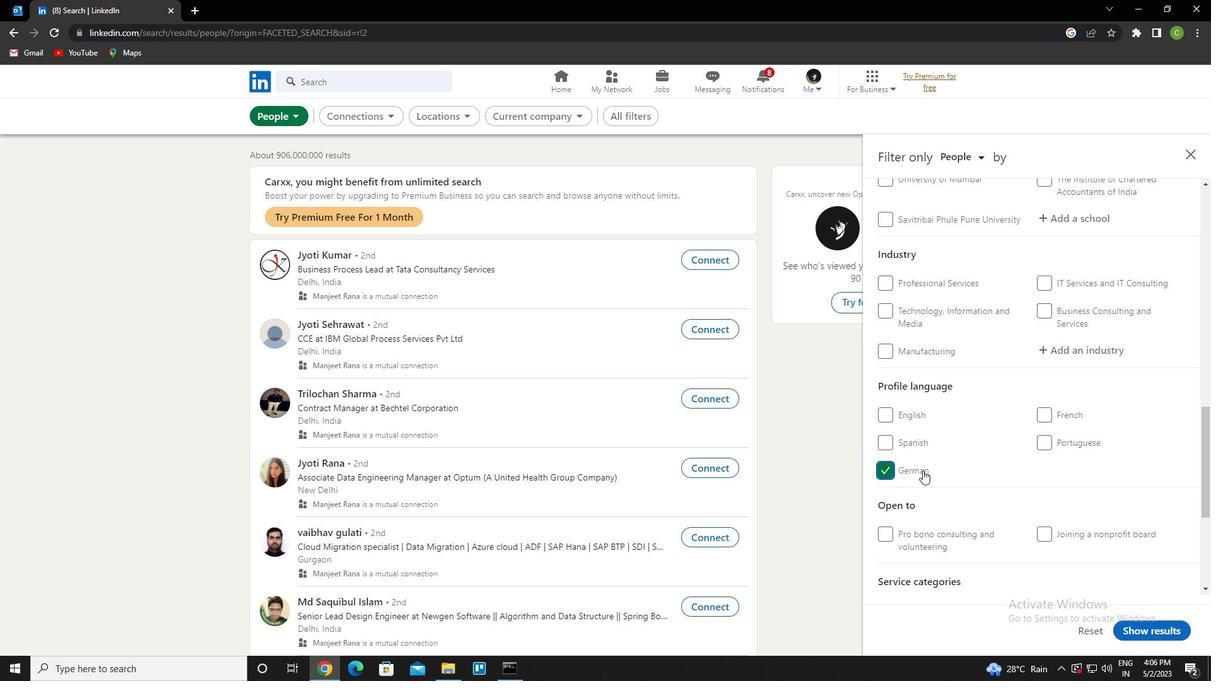 
Action: Mouse scrolled (989, 468) with delta (0, 0)
Screenshot: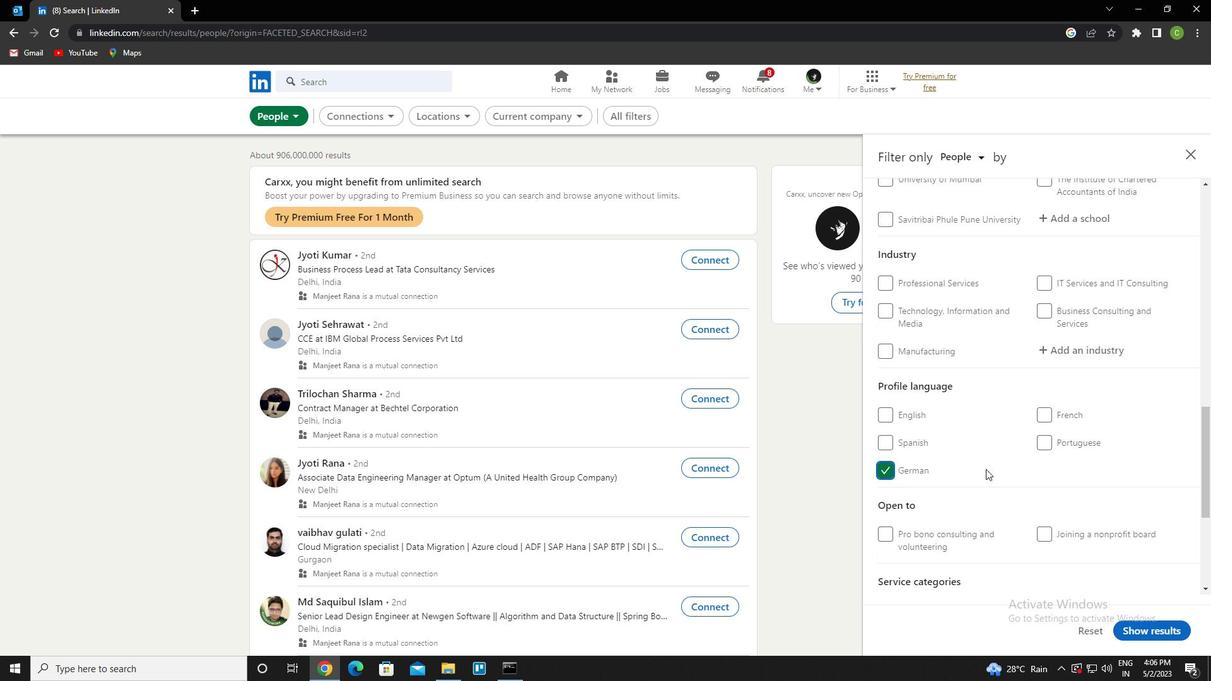 
Action: Mouse scrolled (989, 468) with delta (0, 0)
Screenshot: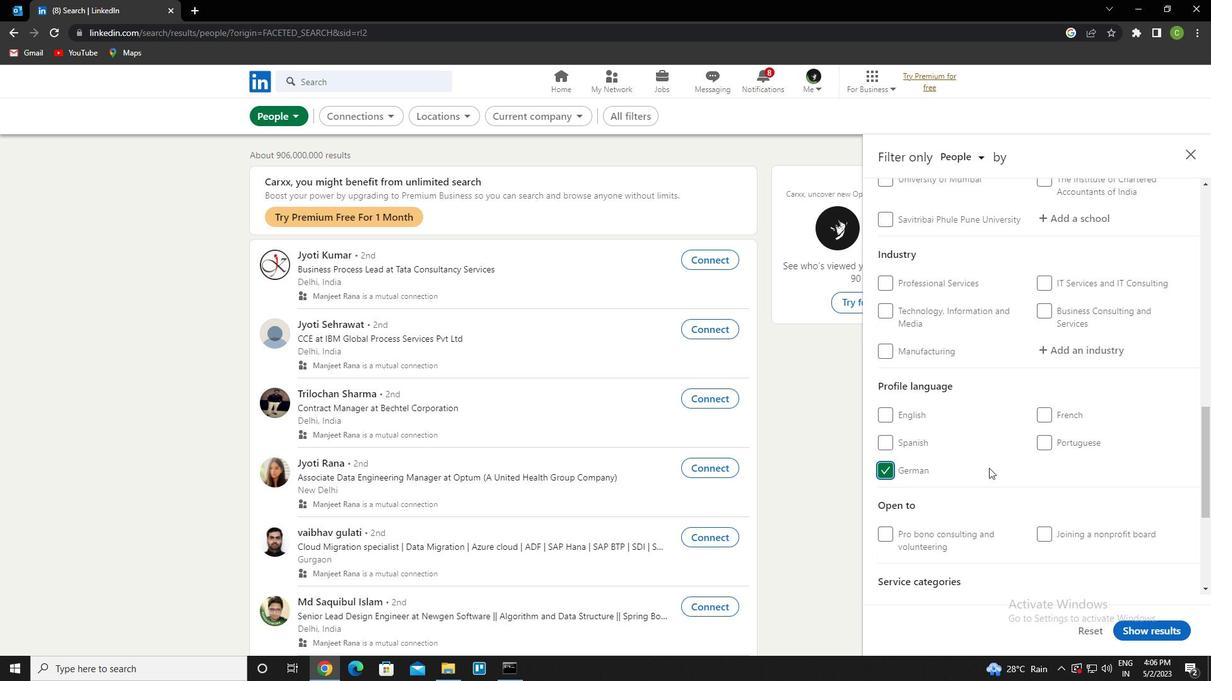 
Action: Mouse moved to (1081, 411)
Screenshot: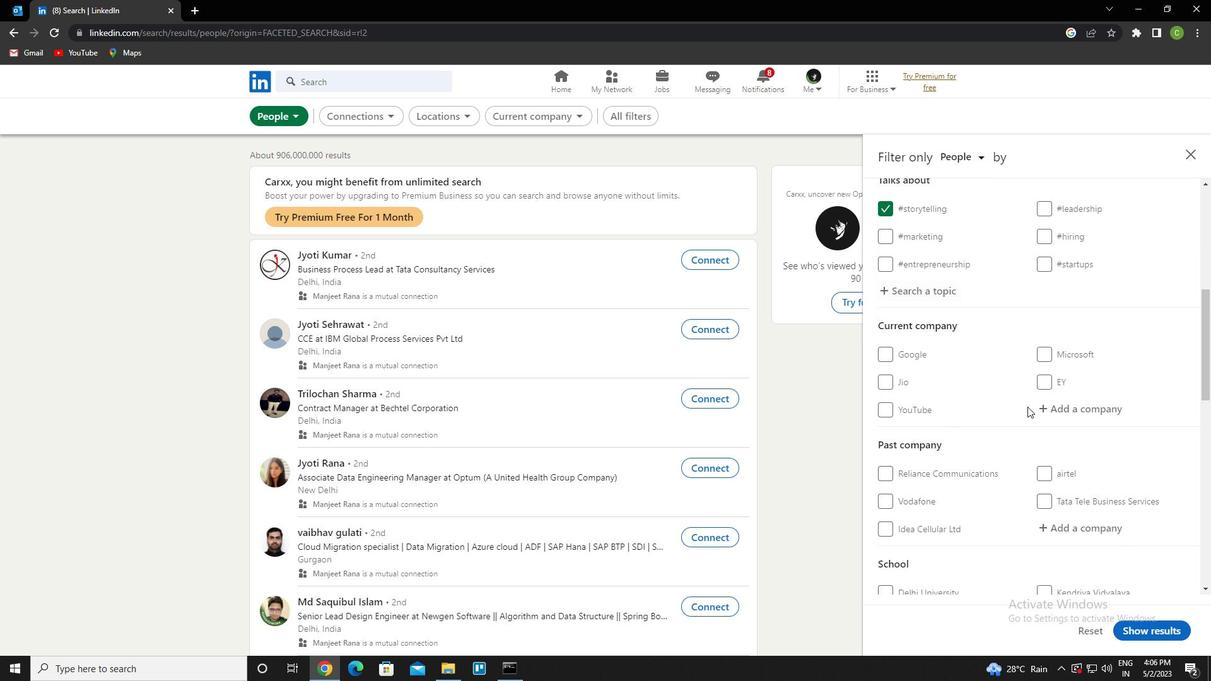 
Action: Mouse pressed left at (1081, 411)
Screenshot: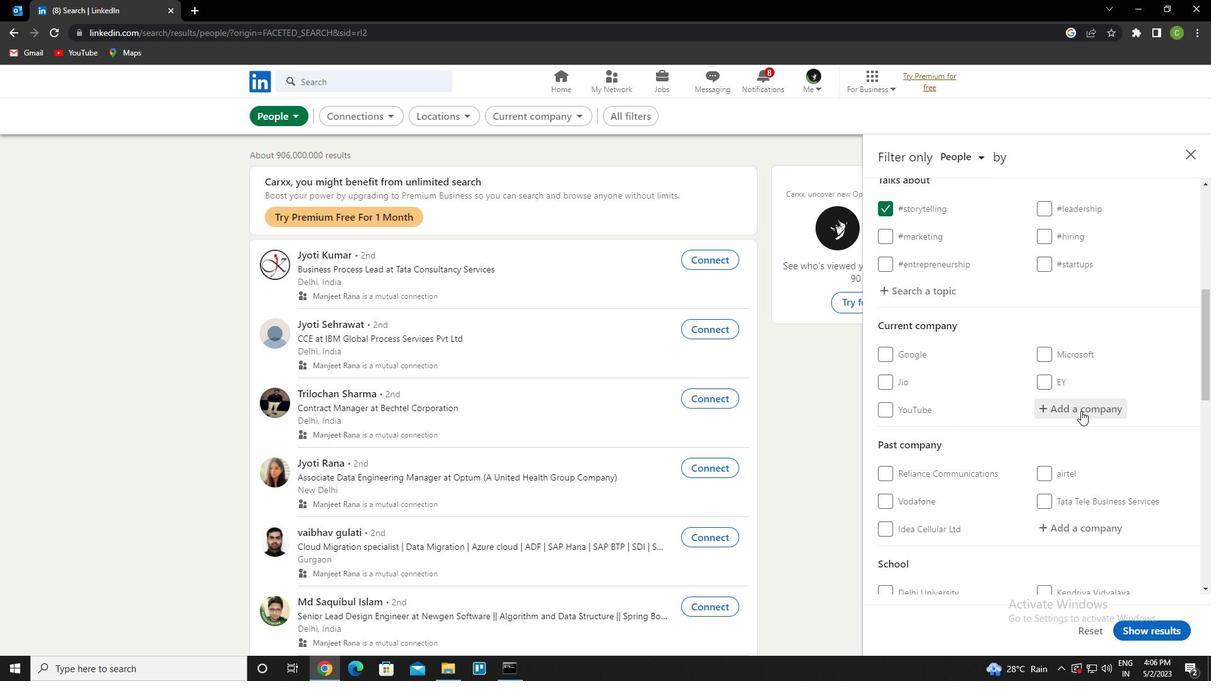 
Action: Key pressed <Key.caps_lock>w<Key.caps_lock>ipro<Key.space>operations<Key.left>ctrl+Digital<Key.space><Key.right><Key.space>ctrl+And<Key.space><Key.caps_lock>p<Key.caps_lock>latforms<Key.enter>
Screenshot: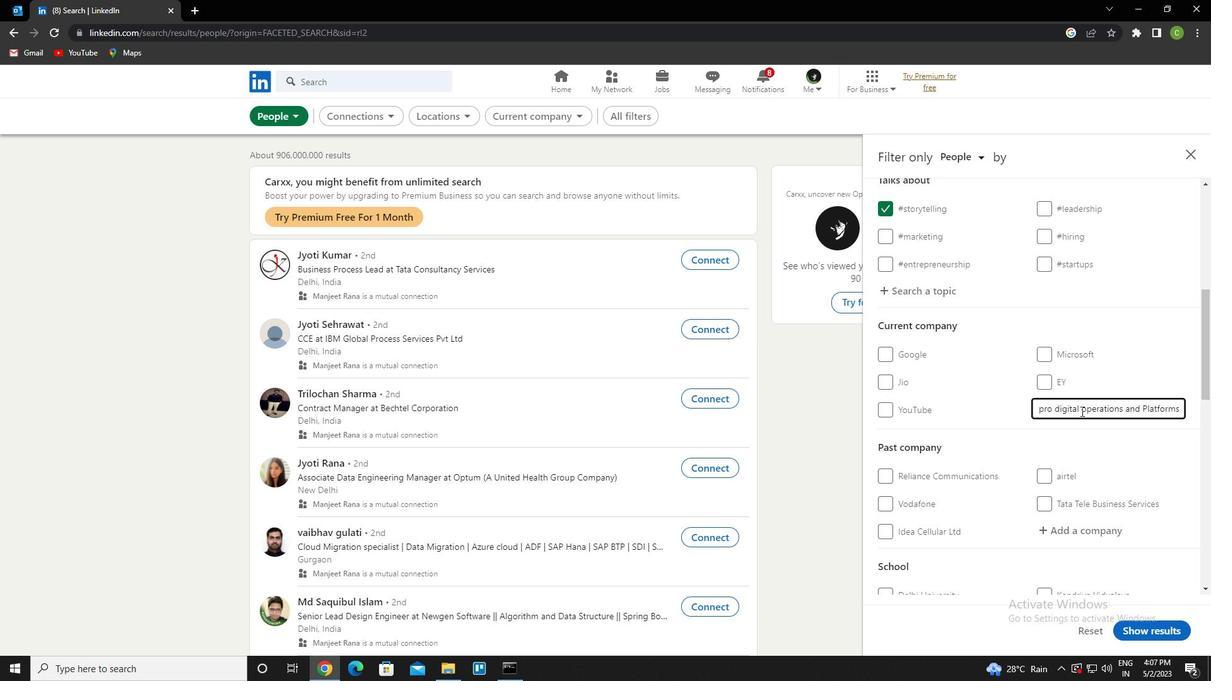
Action: Mouse scrolled (1081, 410) with delta (0, 0)
Screenshot: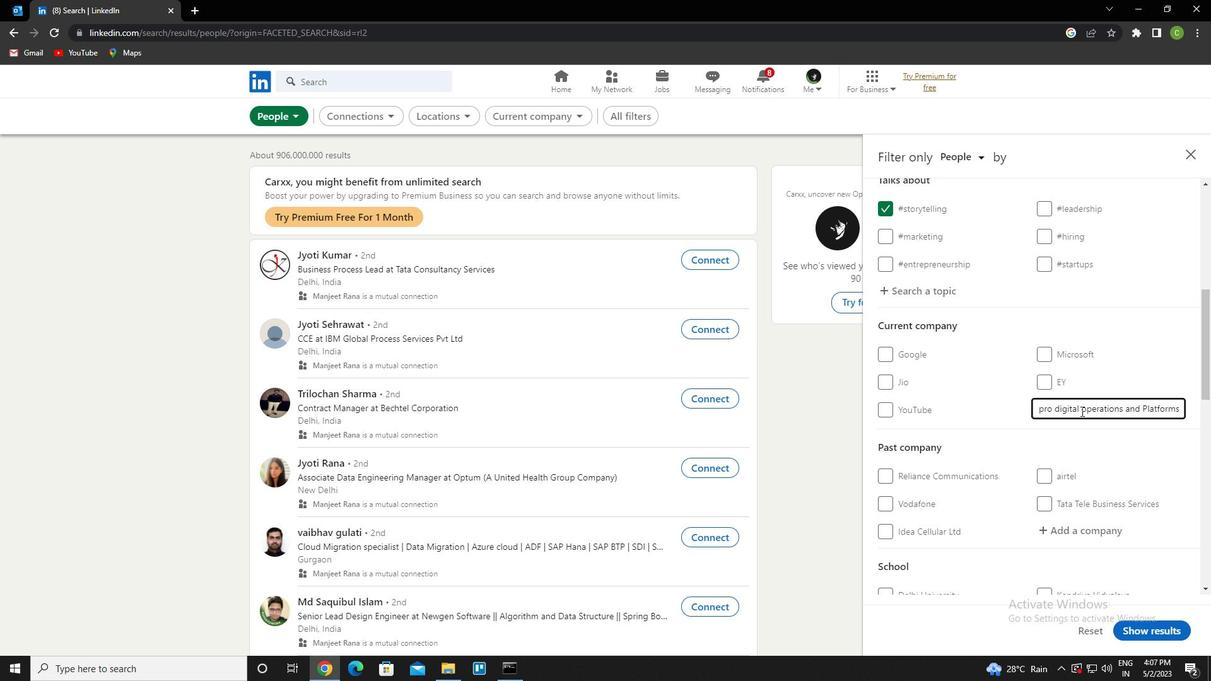 
Action: Mouse scrolled (1081, 410) with delta (0, 0)
Screenshot: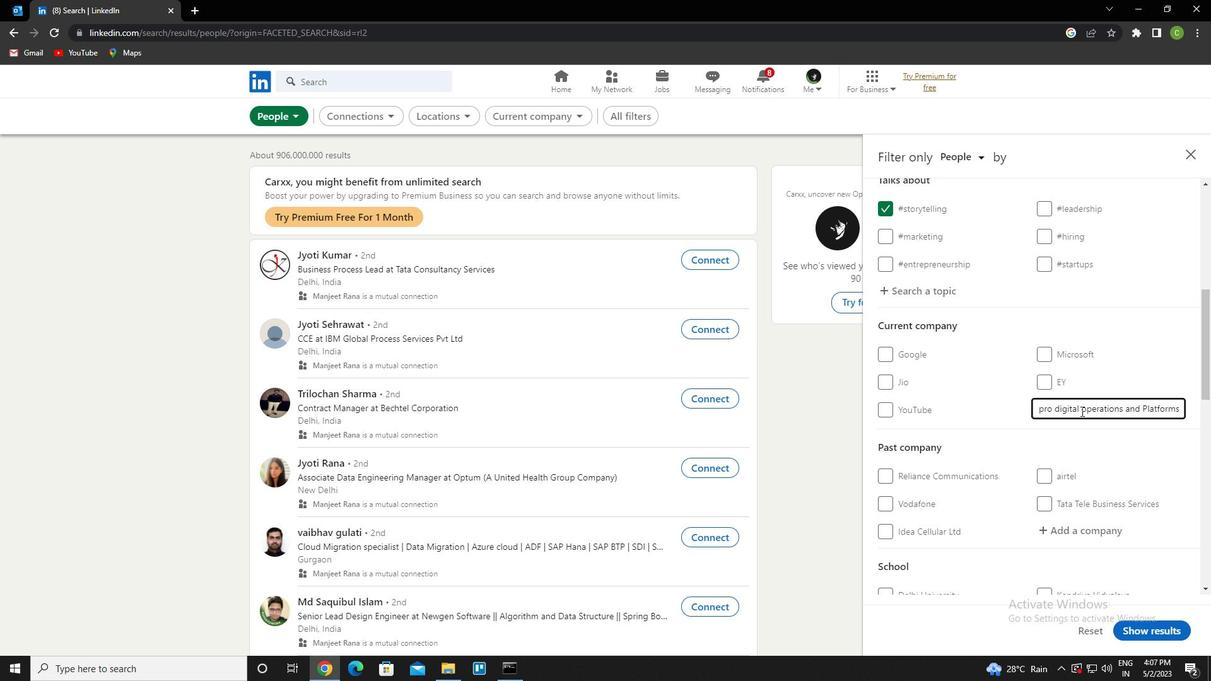 
Action: Mouse scrolled (1081, 410) with delta (0, 0)
Screenshot: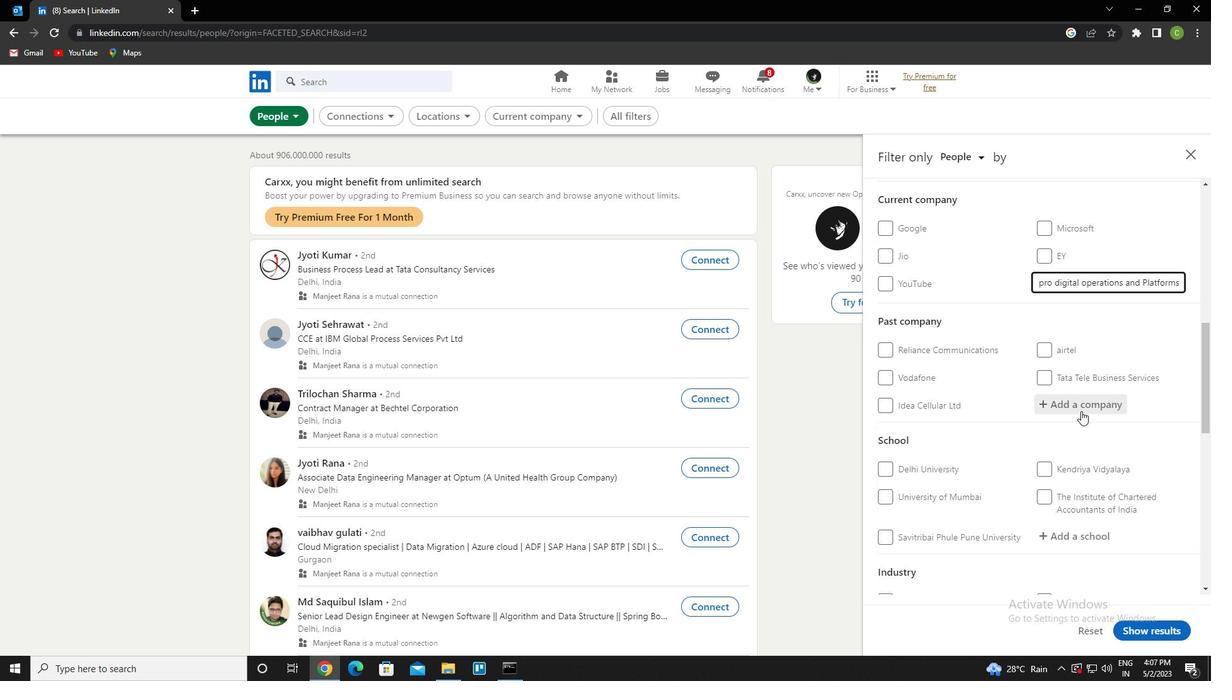 
Action: Mouse scrolled (1081, 410) with delta (0, 0)
Screenshot: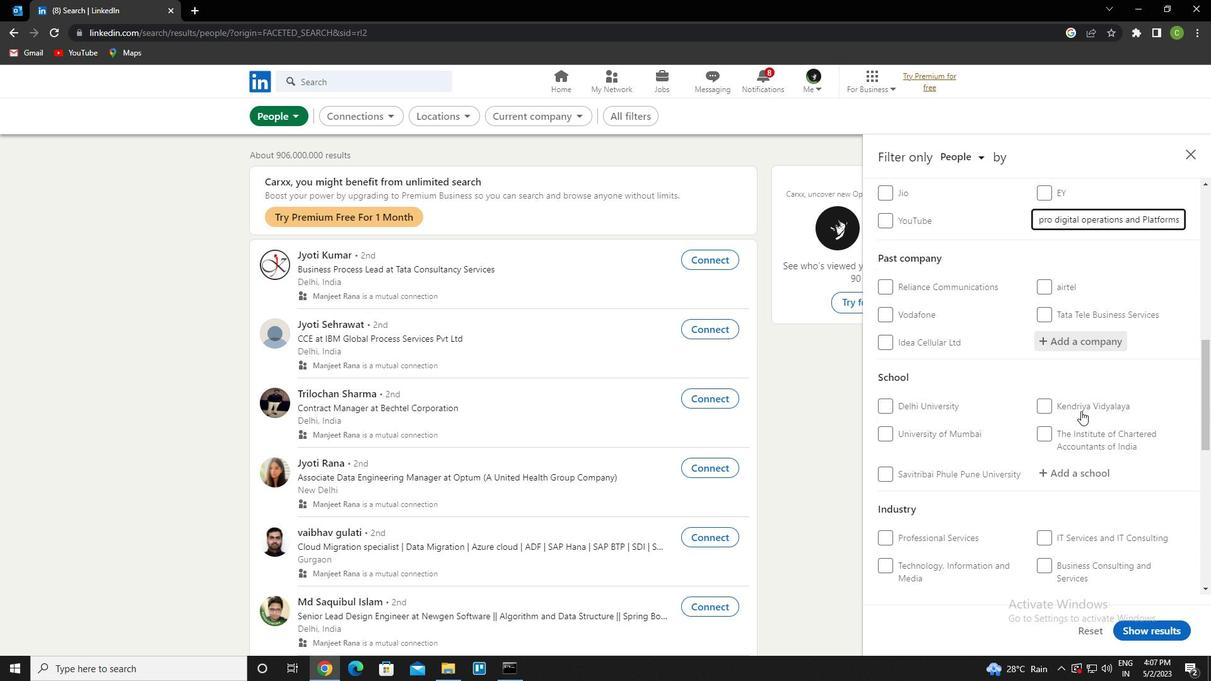 
Action: Mouse scrolled (1081, 410) with delta (0, 0)
Screenshot: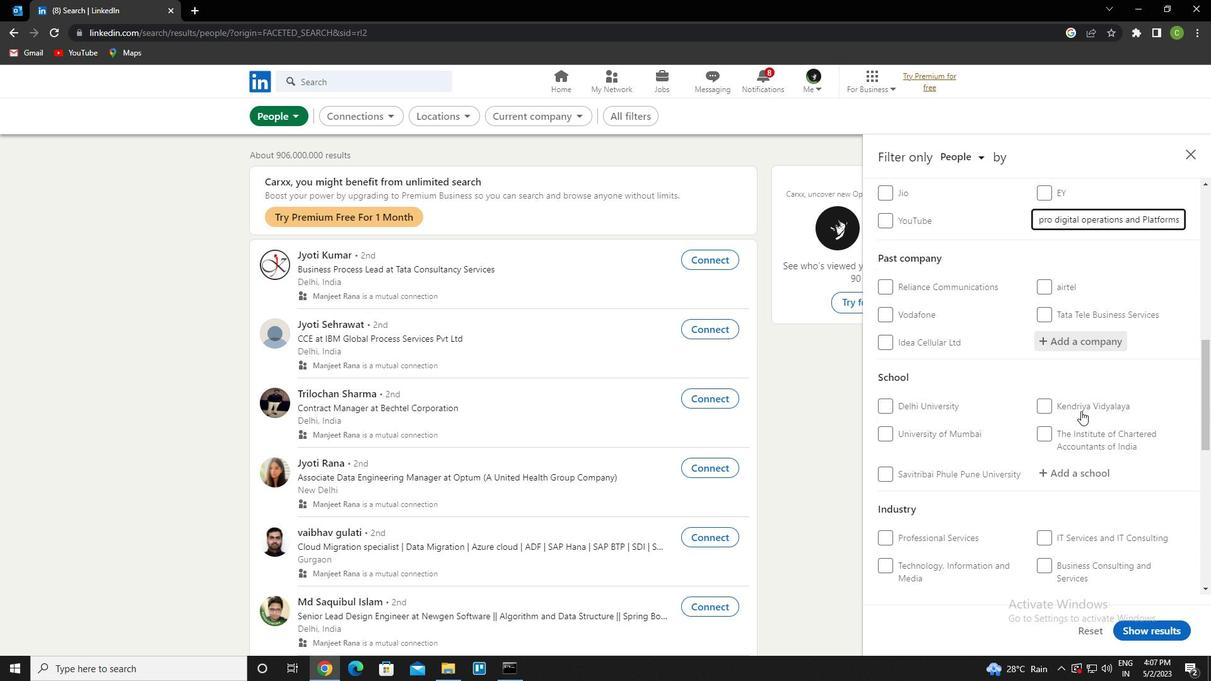 
Action: Mouse scrolled (1081, 410) with delta (0, 0)
Screenshot: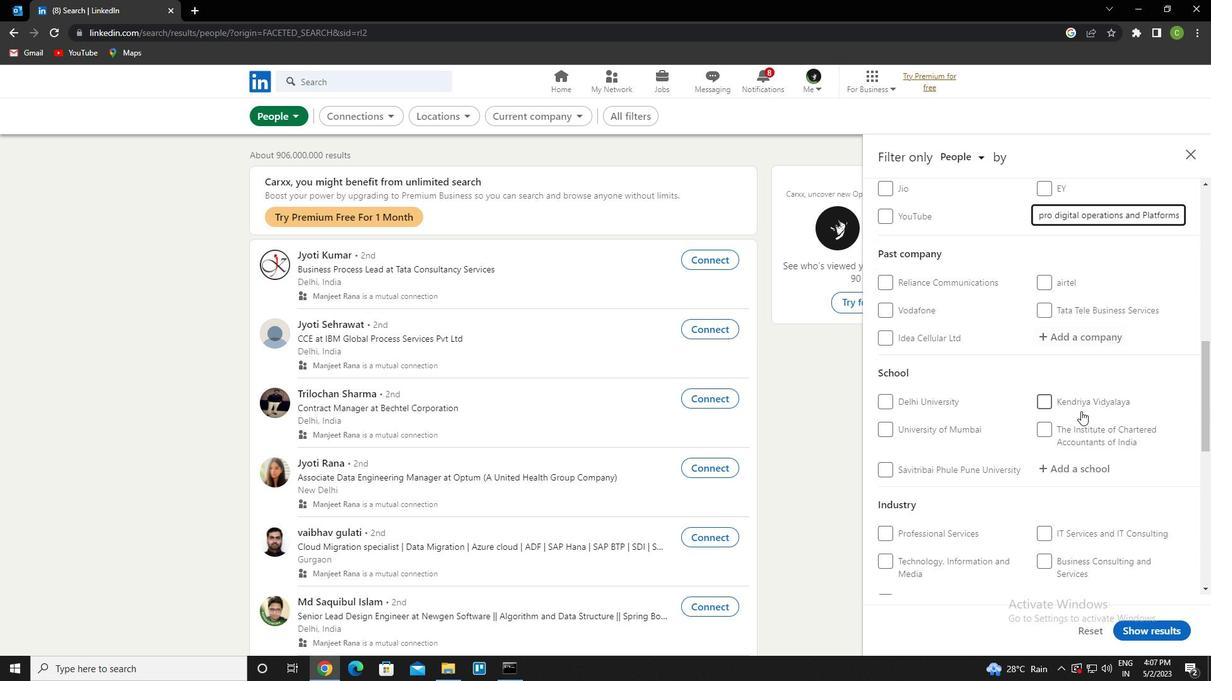 
Action: Mouse moved to (1086, 281)
Screenshot: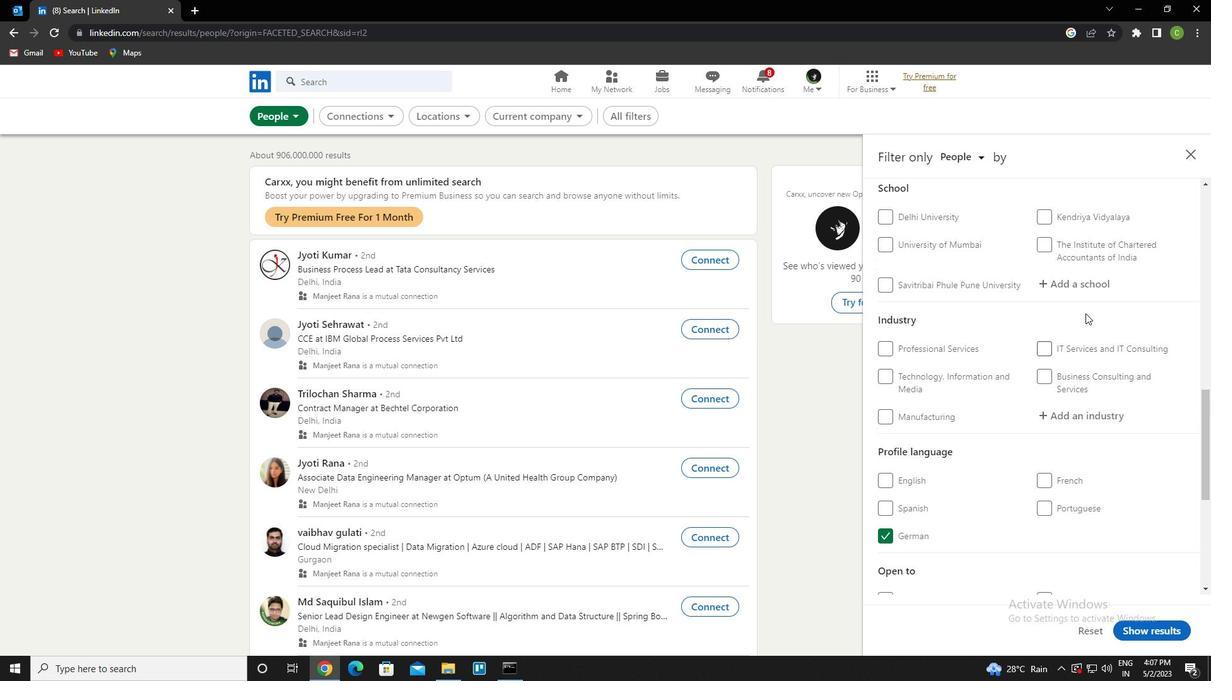 
Action: Mouse pressed left at (1086, 281)
Screenshot: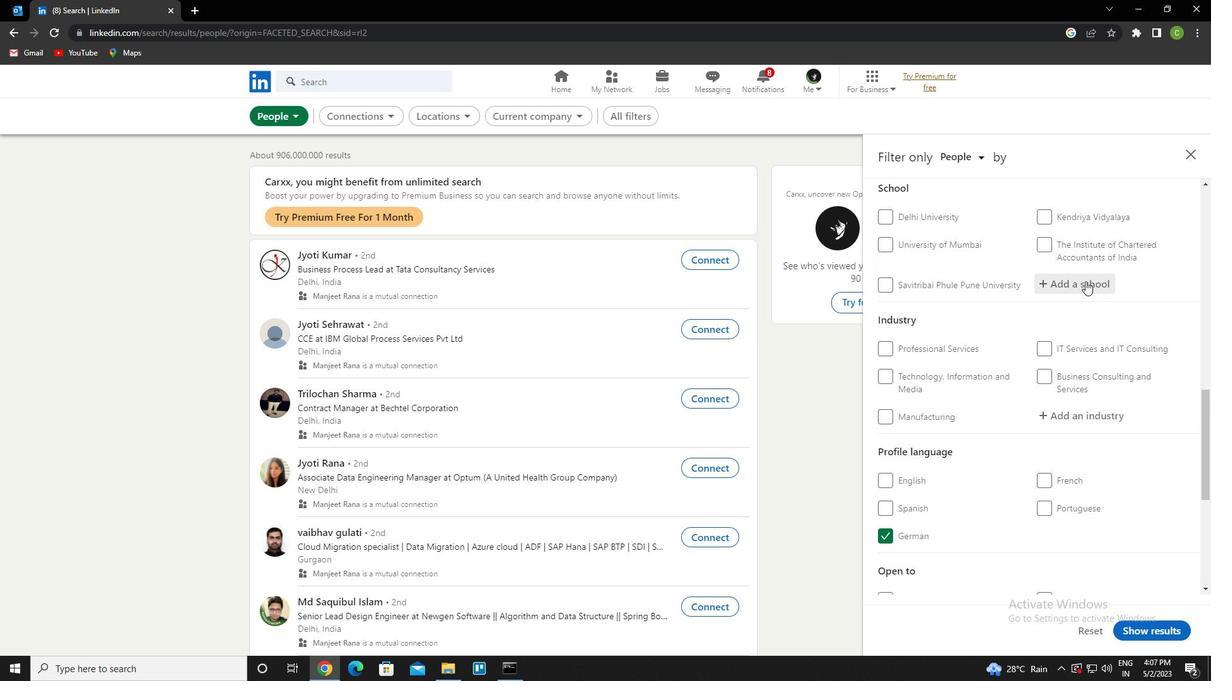 
Action: Key pressed <Key.caps_lock>i<Key.caps_lock>nstitute<Key.space>of<Key.space><Key.caps_lock>t<Key.caps_lock>echnical<Key.space><Key.caps_lock>e<Key.caps_lock>ducation<Key.space><Key.shift><Key.shift><Key.shift><Key.shift><Key.shift><Key.shift><Key.shift><Key.shift><Key.shift><Key.shift><Key.shift><Key.shift><Key.shift><Key.shift><Key.shift><Key.shift><Key.shift><Key.shift><Key.shift><Key.shift><Key.shift><Key.shift><Key.shift><Key.shift><Key.shift><Key.shift><Key.shift><Key.shift><Key.shift><Key.shift><Key.shift><Key.shift><Key.shift><Key.shift><Key.shift><Key.shift><Key.shift><Key.shift>&<Key.space><Key.caps_lock>R<Key.caps_lock>ESEARCH<Key.down><Key.down><Key.down><Key.down><Key.down><Key.down><Key.up><Key.up><Key.up><Key.down>
Screenshot: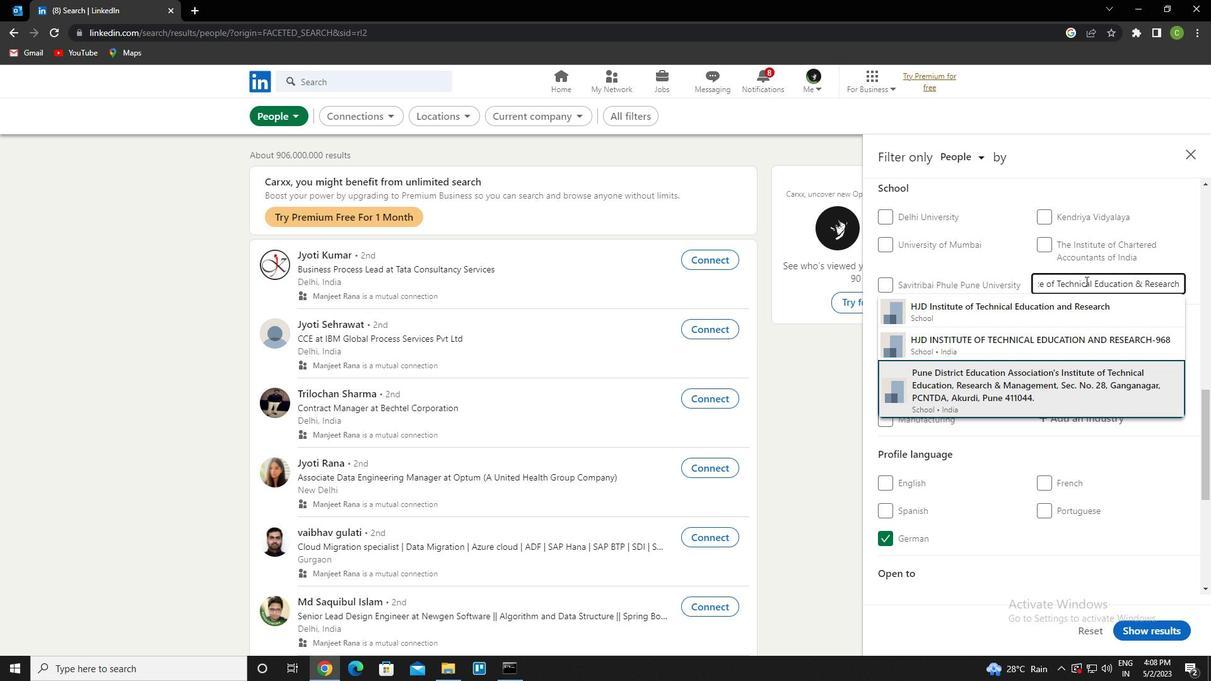 
Action: Mouse pressed left at (1086, 281)
Screenshot: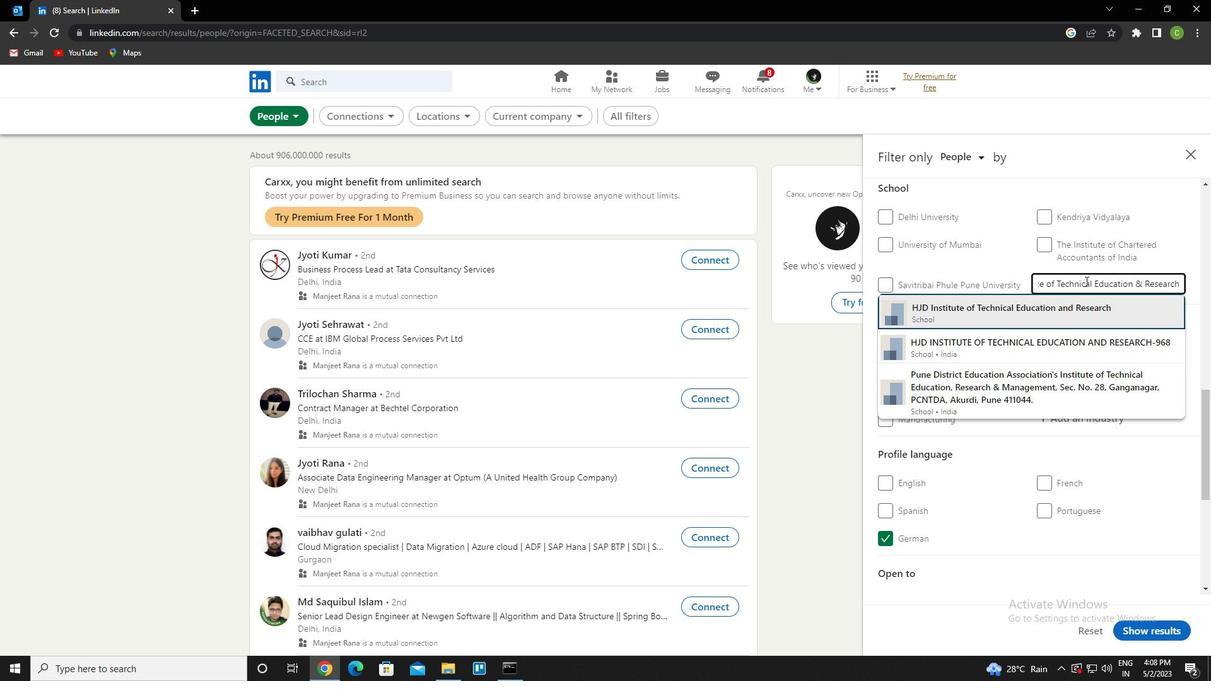 
Action: Key pressed <Key.enter>
Screenshot: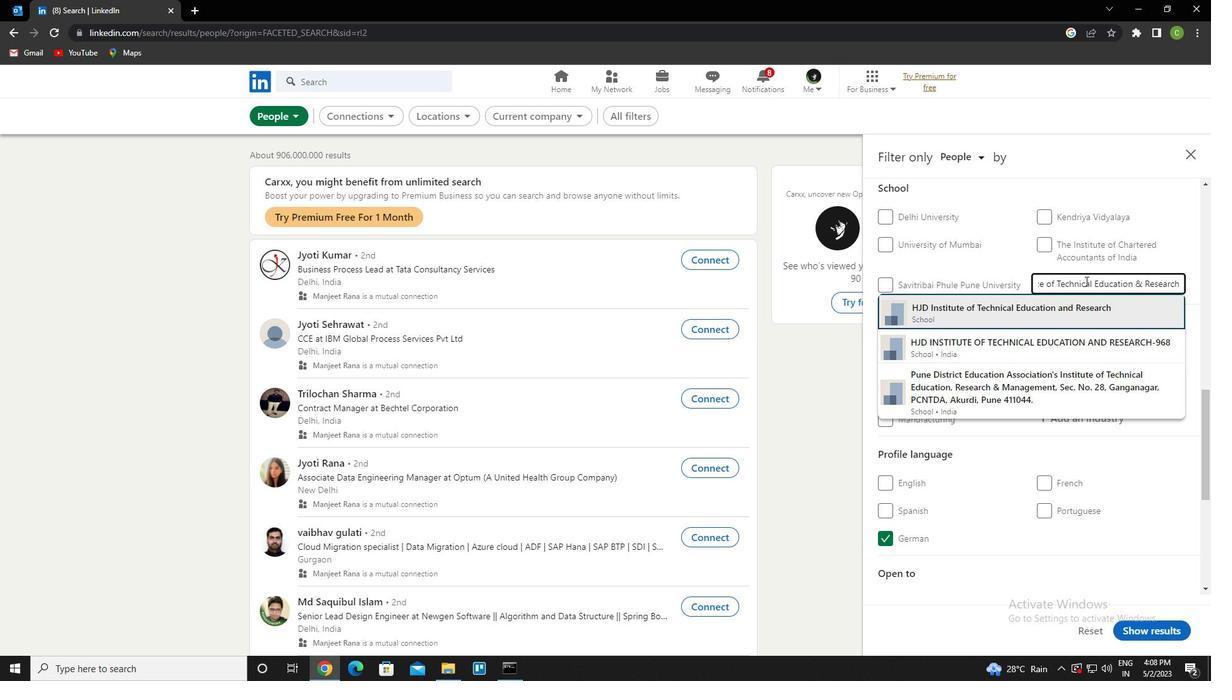 
Action: Mouse scrolled (1086, 280) with delta (0, 0)
Screenshot: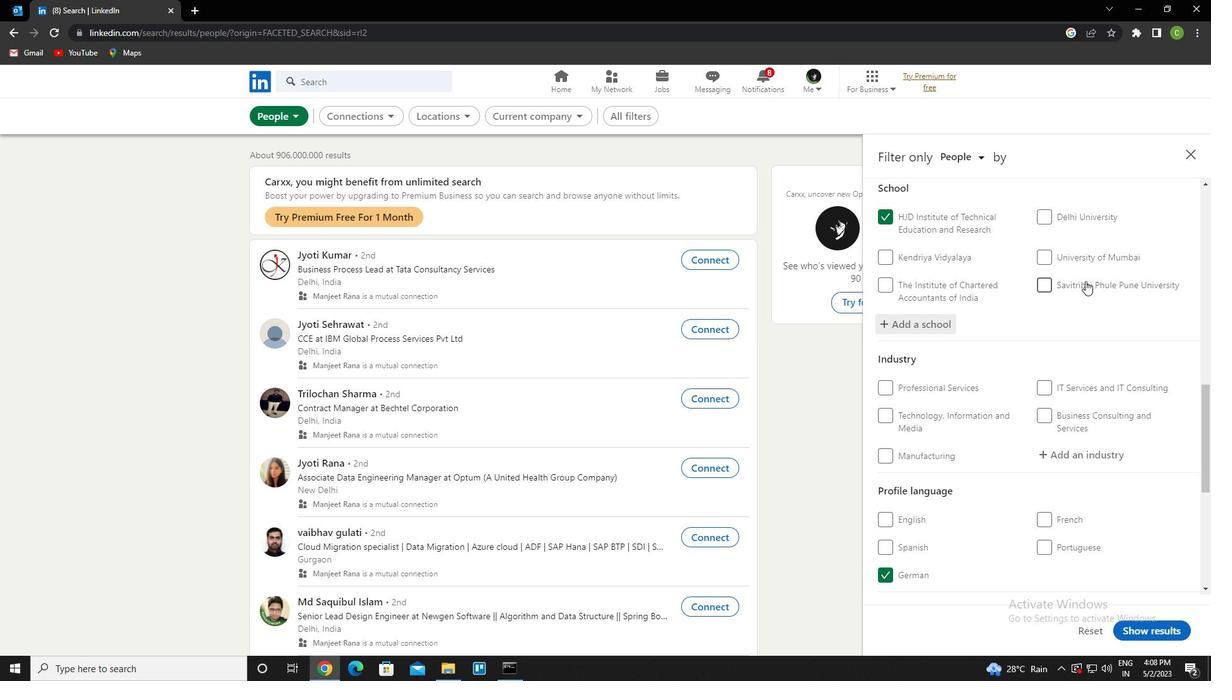 
Action: Mouse scrolled (1086, 280) with delta (0, 0)
Screenshot: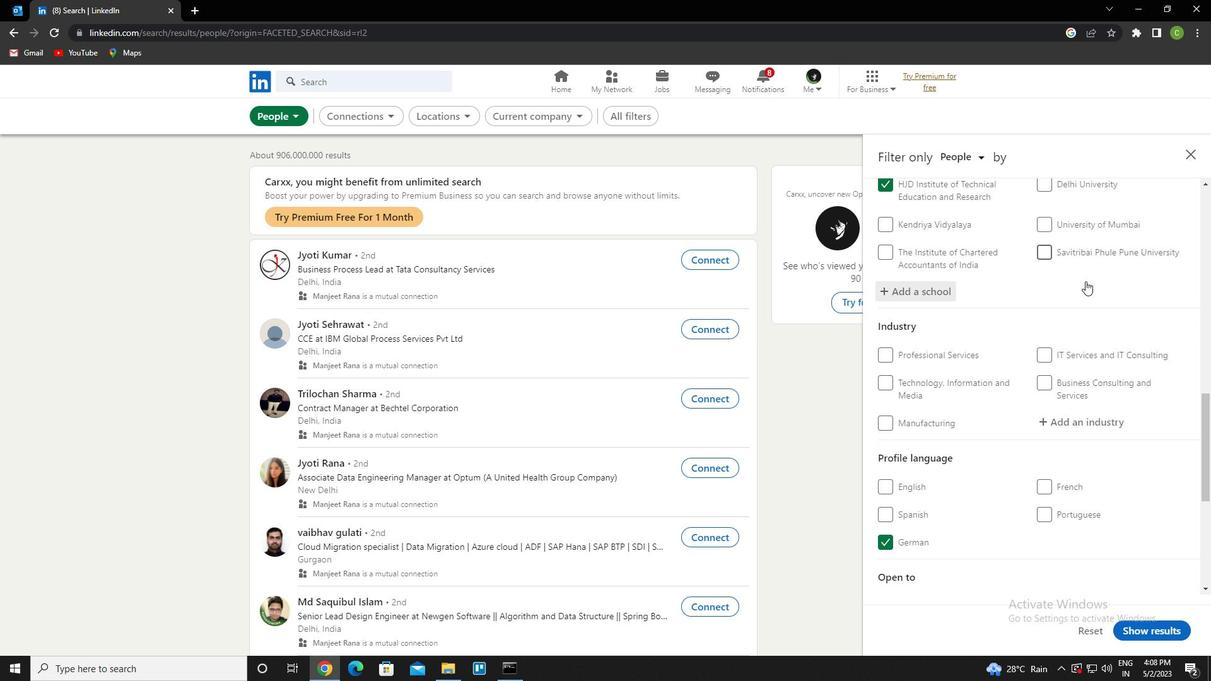 
Action: Mouse moved to (1067, 331)
Screenshot: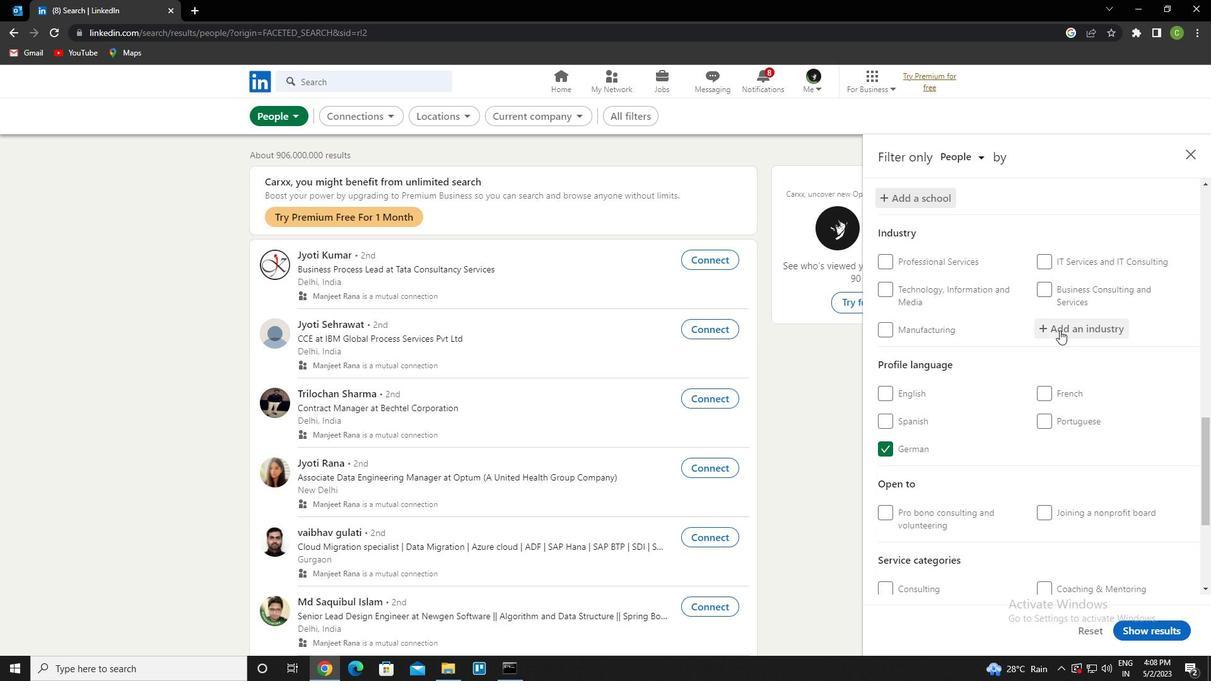 
Action: Mouse pressed left at (1067, 331)
Screenshot: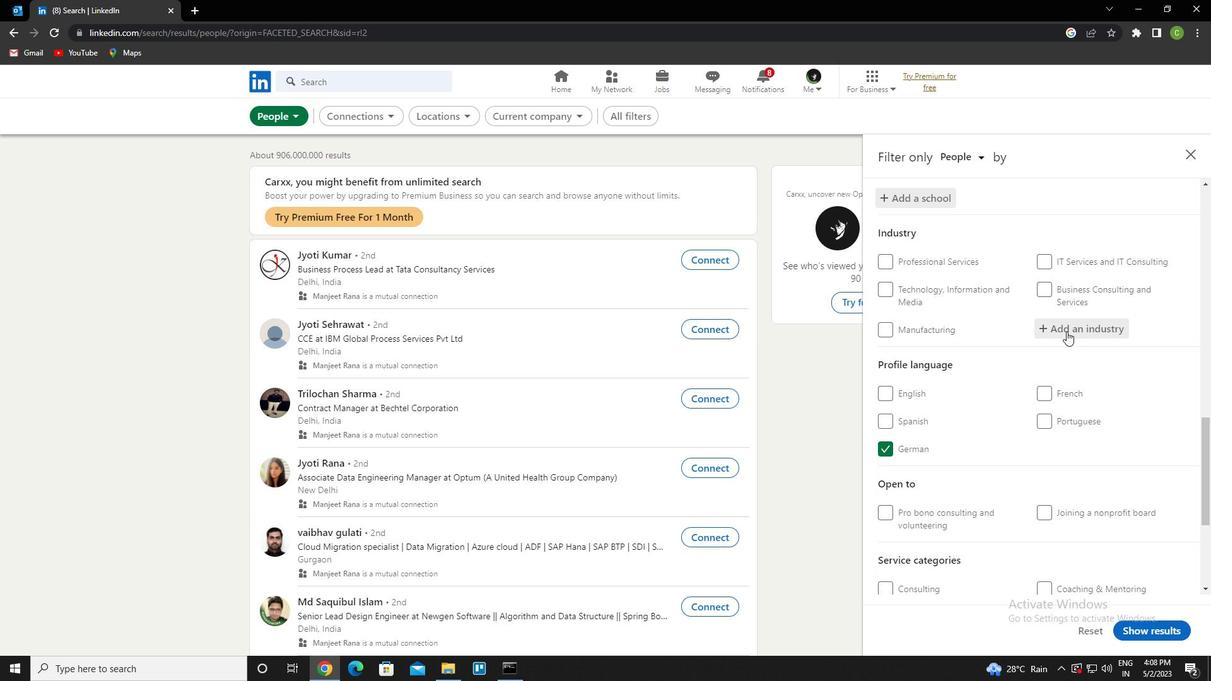 
Action: Key pressed <Key.caps_lock>W<Key.caps_lock>HOLESALE<Key.space>RECYC<Key.down><Key.enter>
Screenshot: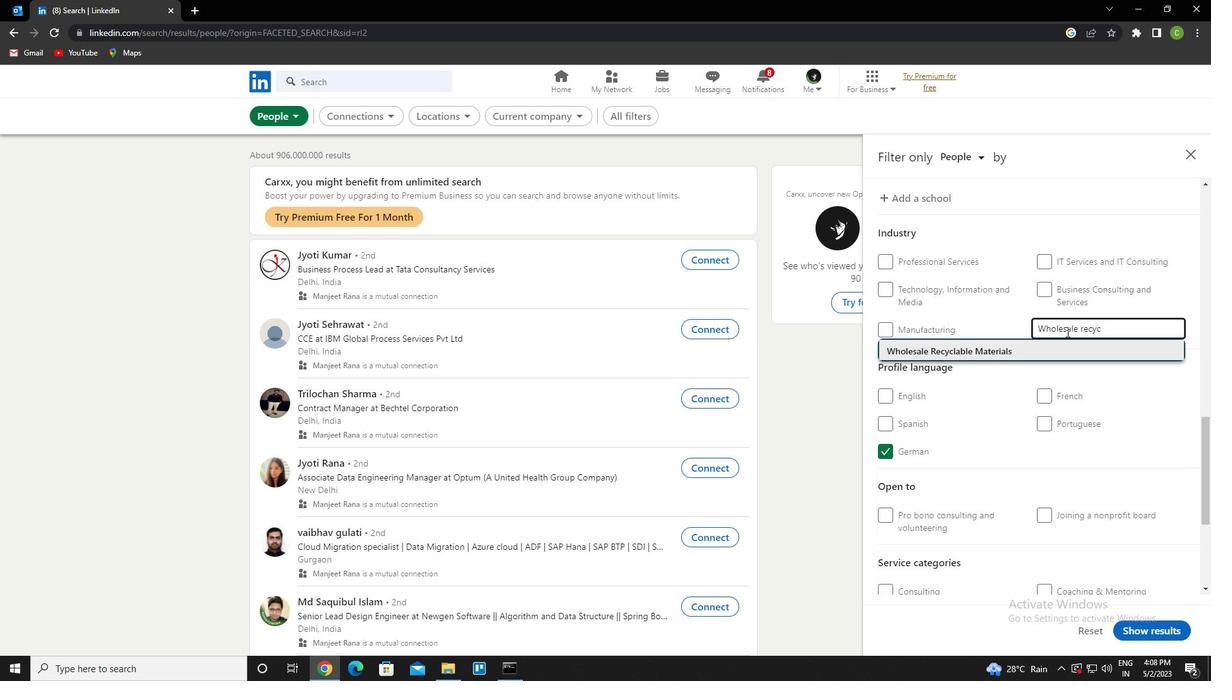 
Action: Mouse scrolled (1067, 331) with delta (0, 0)
Screenshot: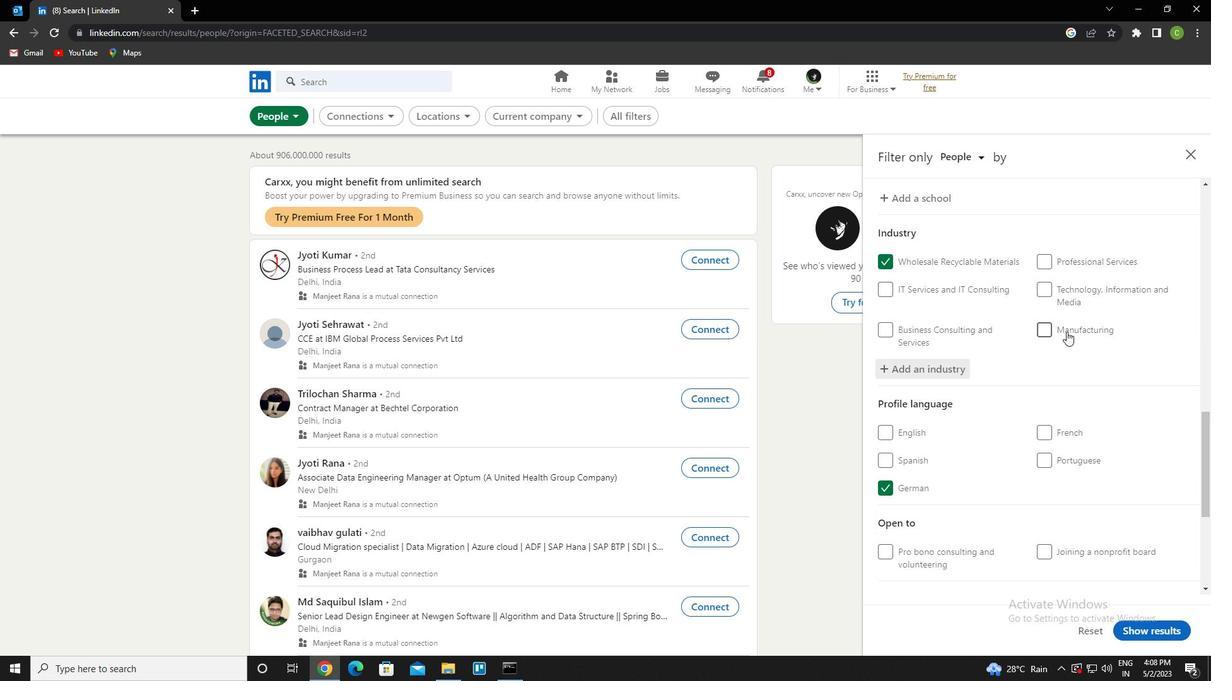 
Action: Mouse scrolled (1067, 331) with delta (0, 0)
Screenshot: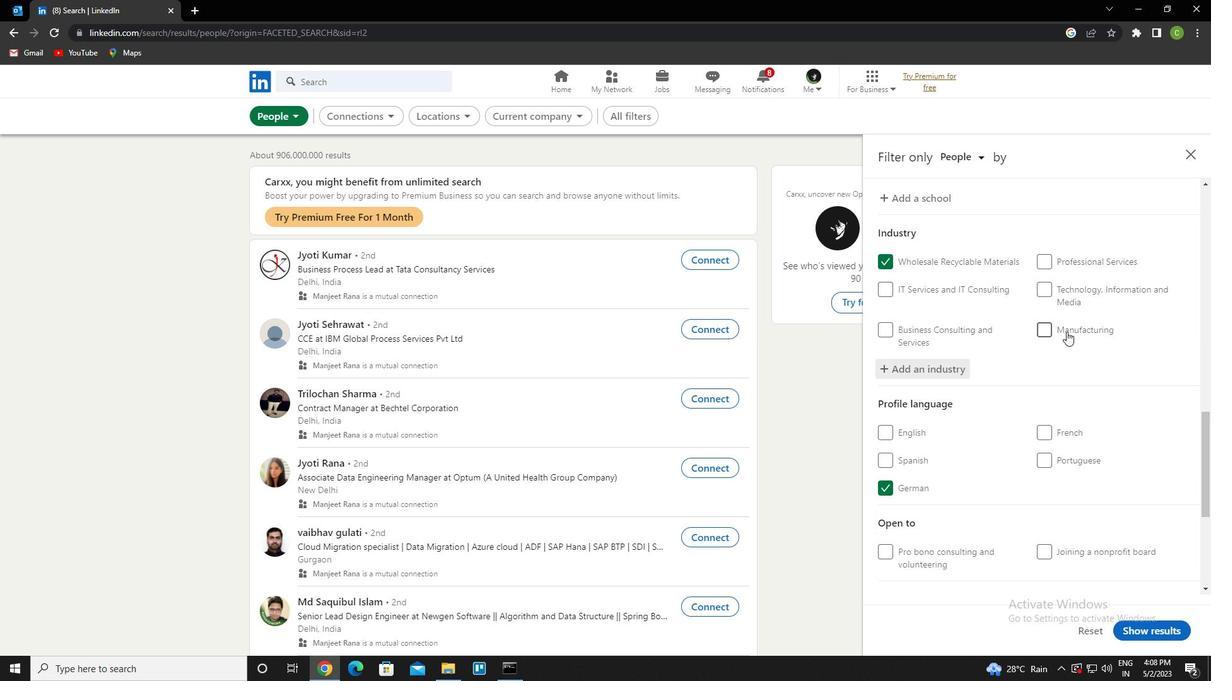 
Action: Mouse scrolled (1067, 331) with delta (0, 0)
Screenshot: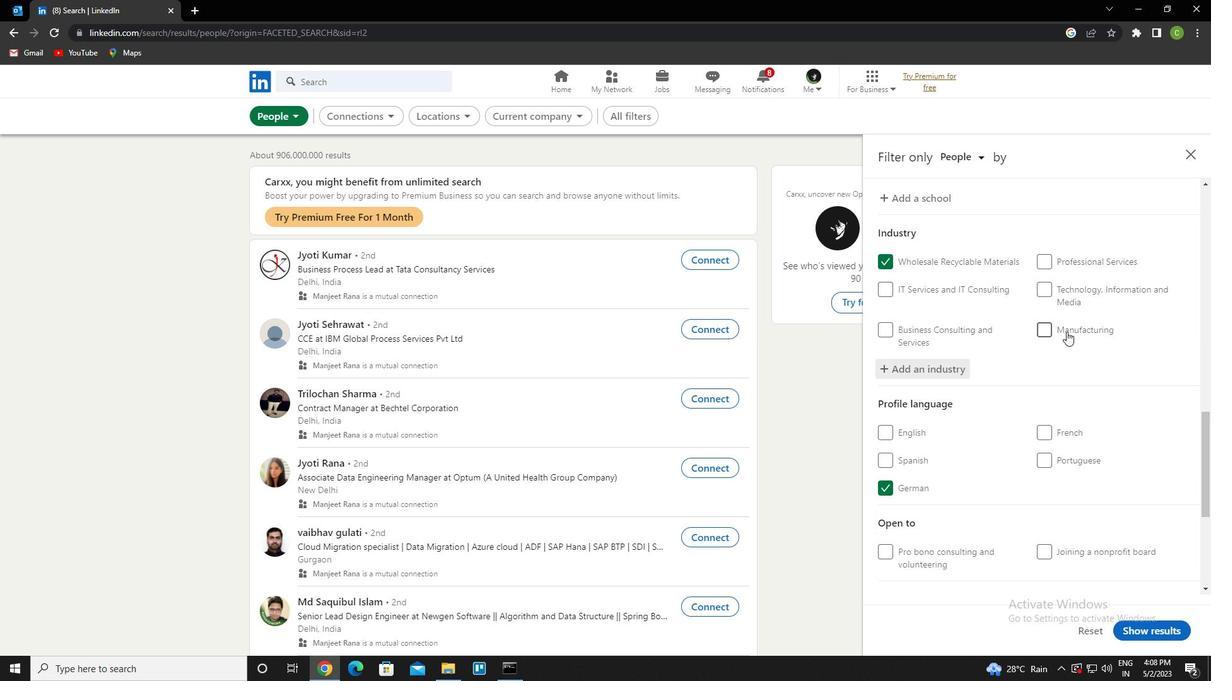 
Action: Mouse scrolled (1067, 331) with delta (0, 0)
Screenshot: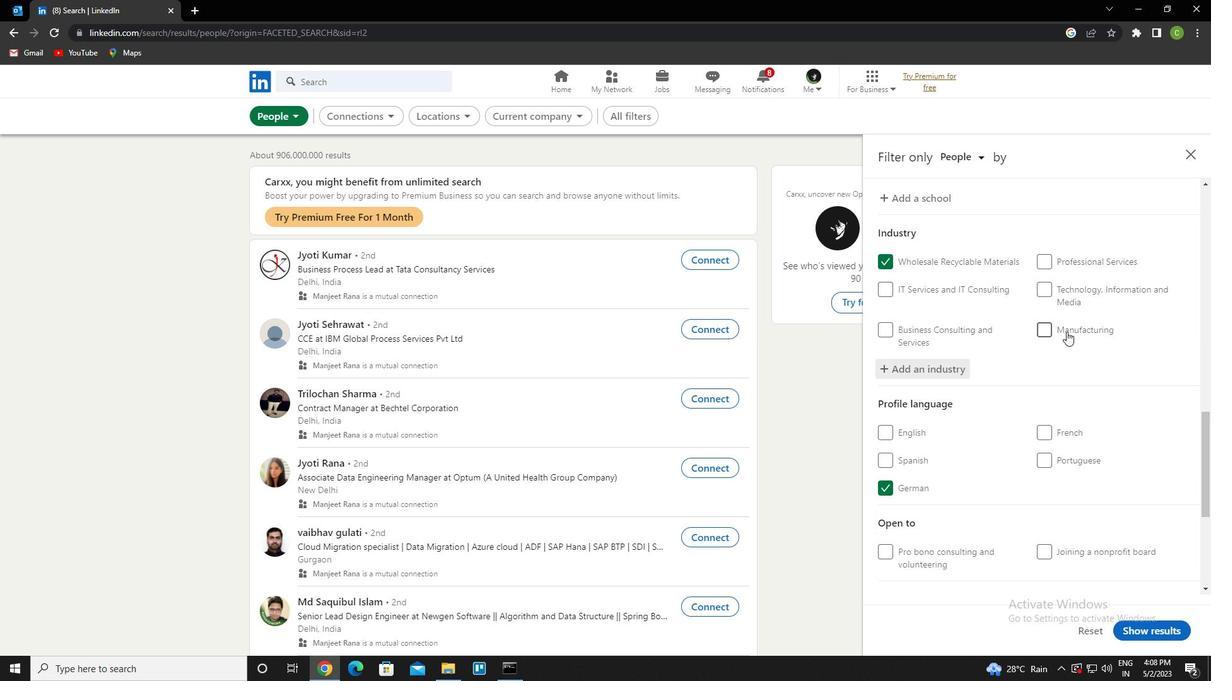 
Action: Mouse scrolled (1067, 331) with delta (0, 0)
Screenshot: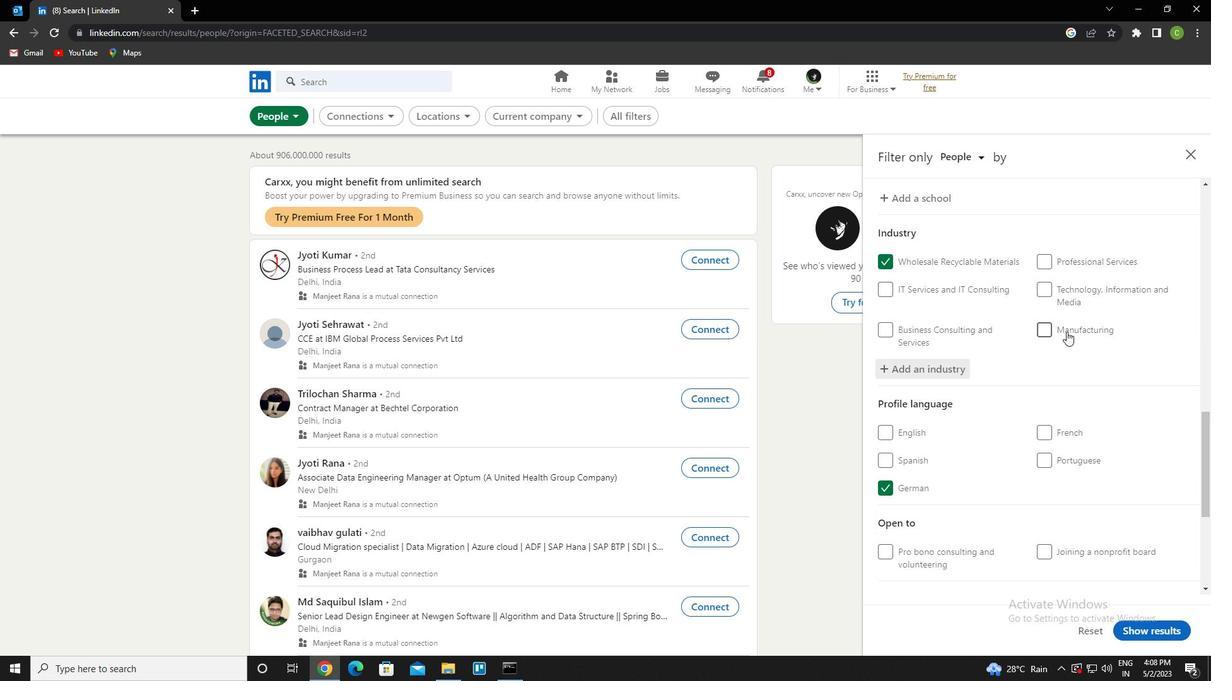 
Action: Mouse moved to (1074, 426)
Screenshot: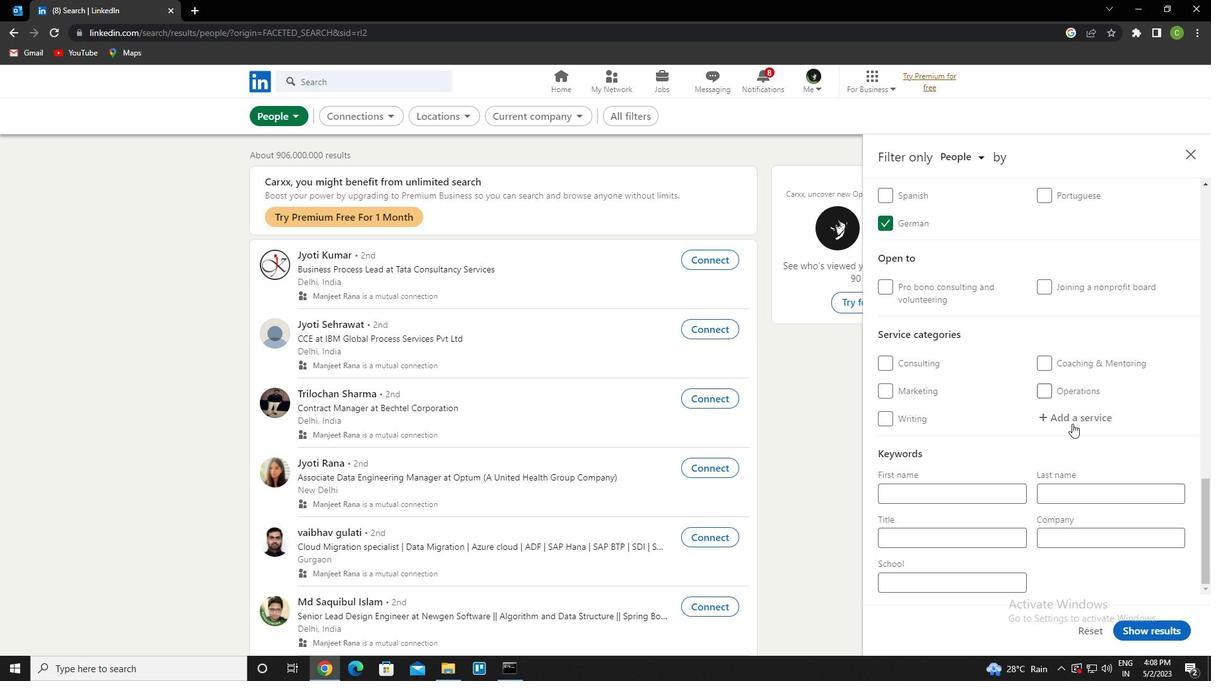 
Action: Mouse pressed left at (1074, 426)
Screenshot: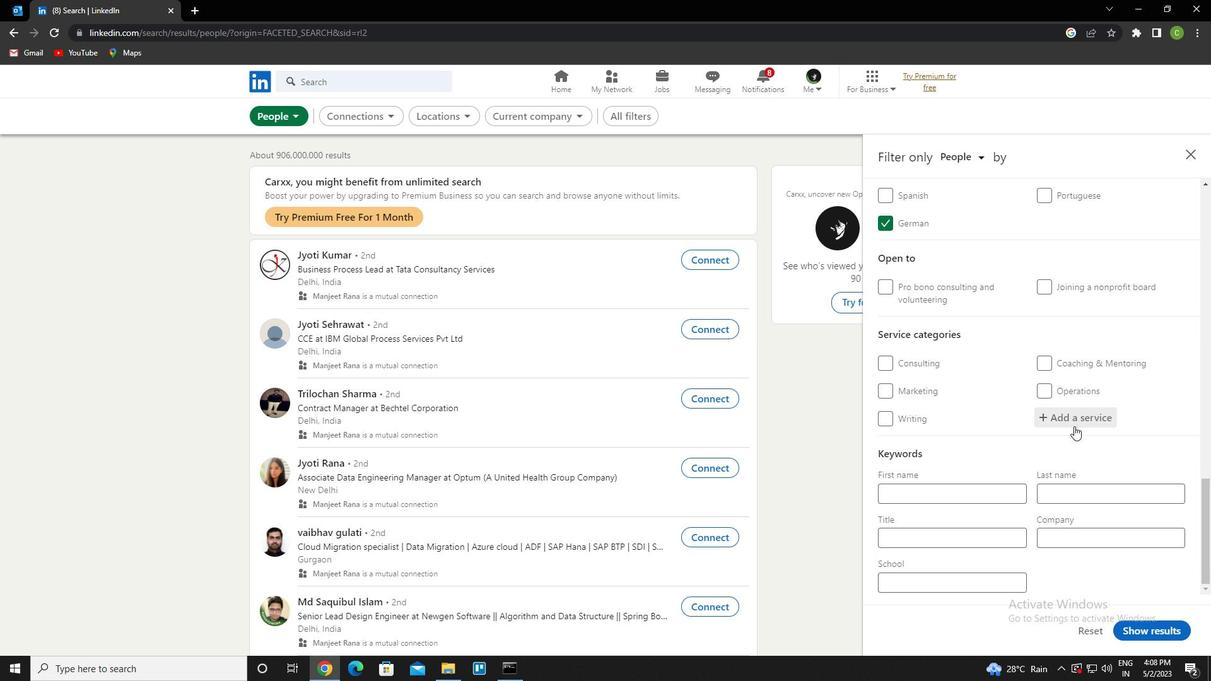 
Action: Key pressed <Key.caps_lock>F<Key.caps_lock>INANCIAL<Key.space>ADVI<Key.down><Key.enter>
Screenshot: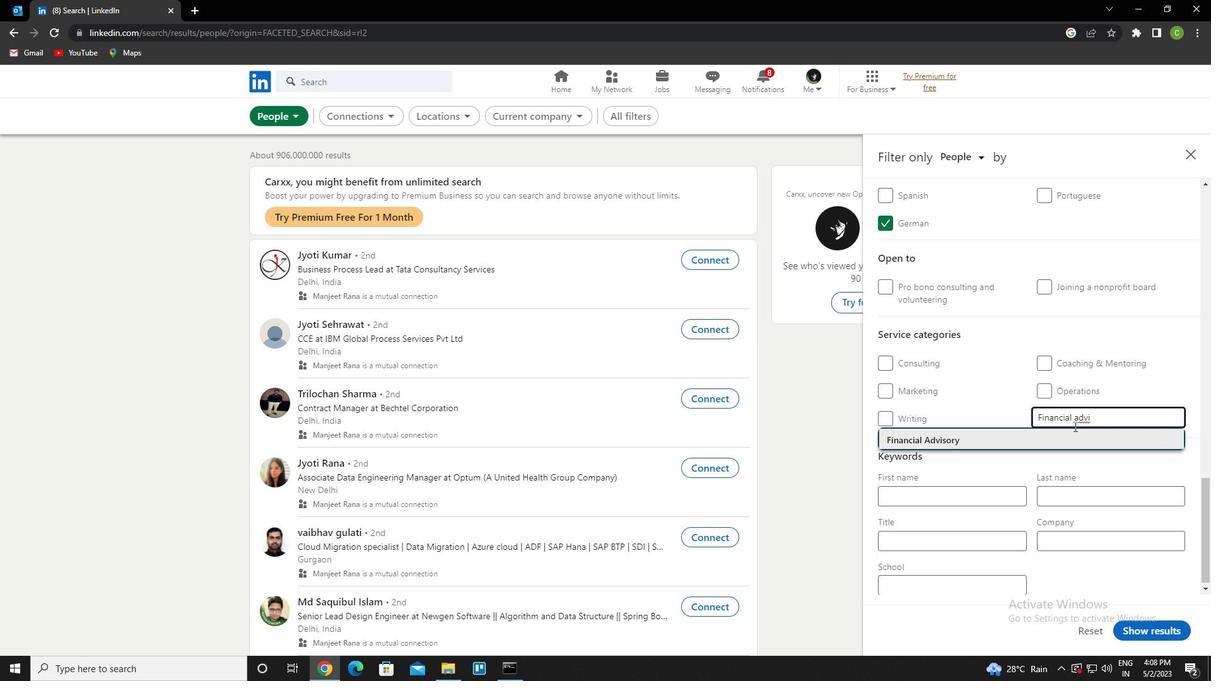 
Action: Mouse scrolled (1074, 425) with delta (0, 0)
Screenshot: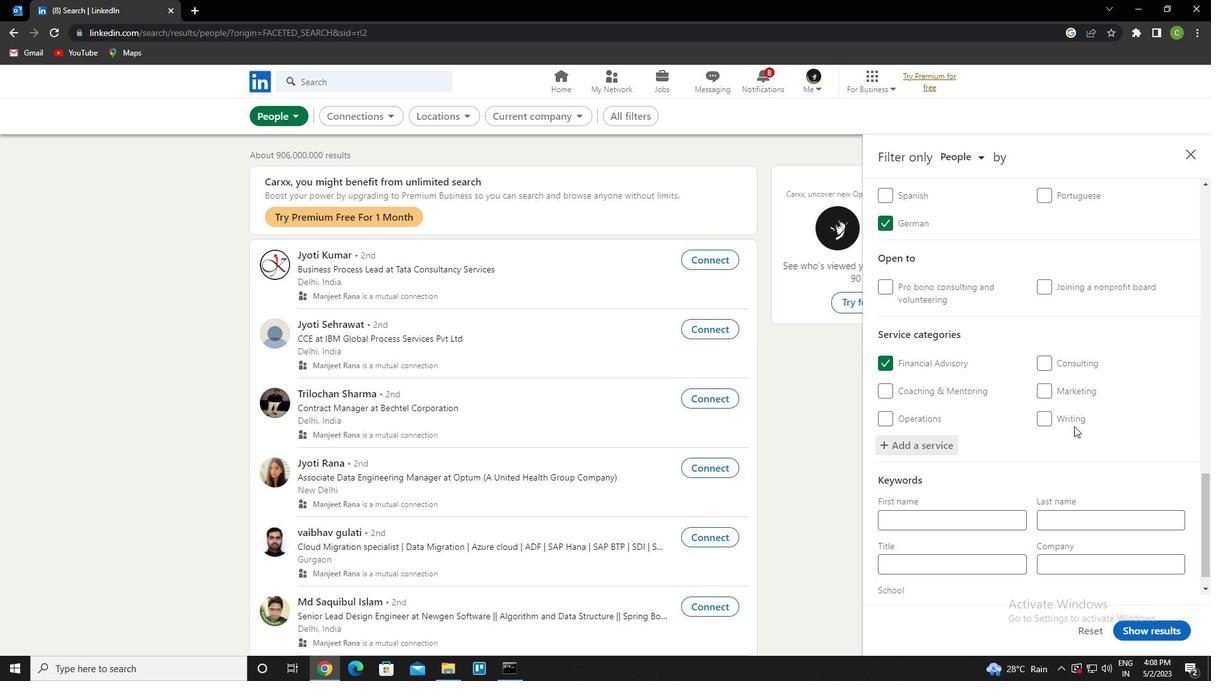 
Action: Mouse scrolled (1074, 425) with delta (0, 0)
Screenshot: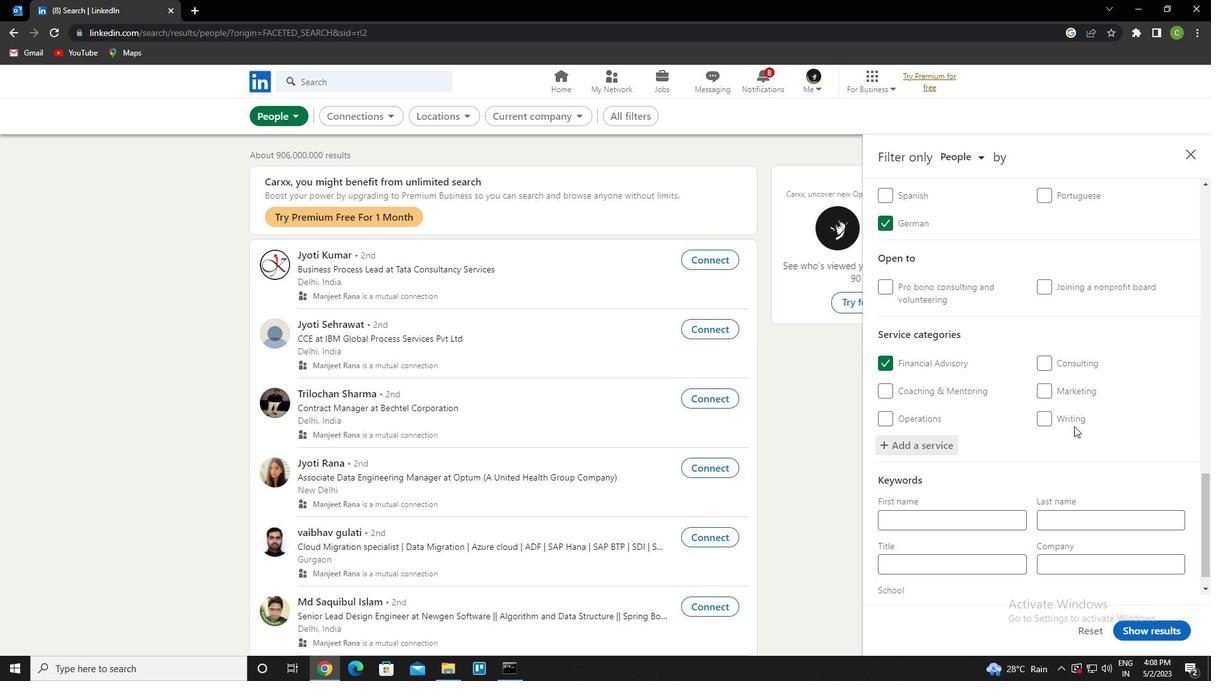 
Action: Mouse scrolled (1074, 425) with delta (0, 0)
Screenshot: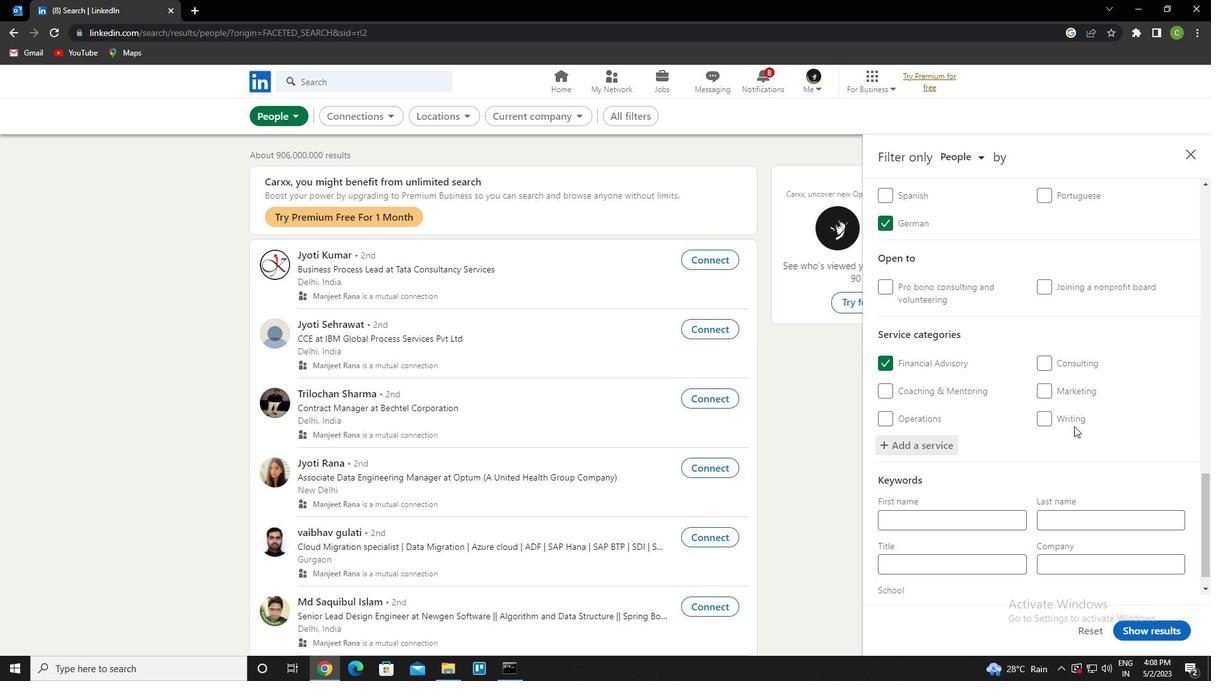 
Action: Mouse scrolled (1074, 425) with delta (0, 0)
Screenshot: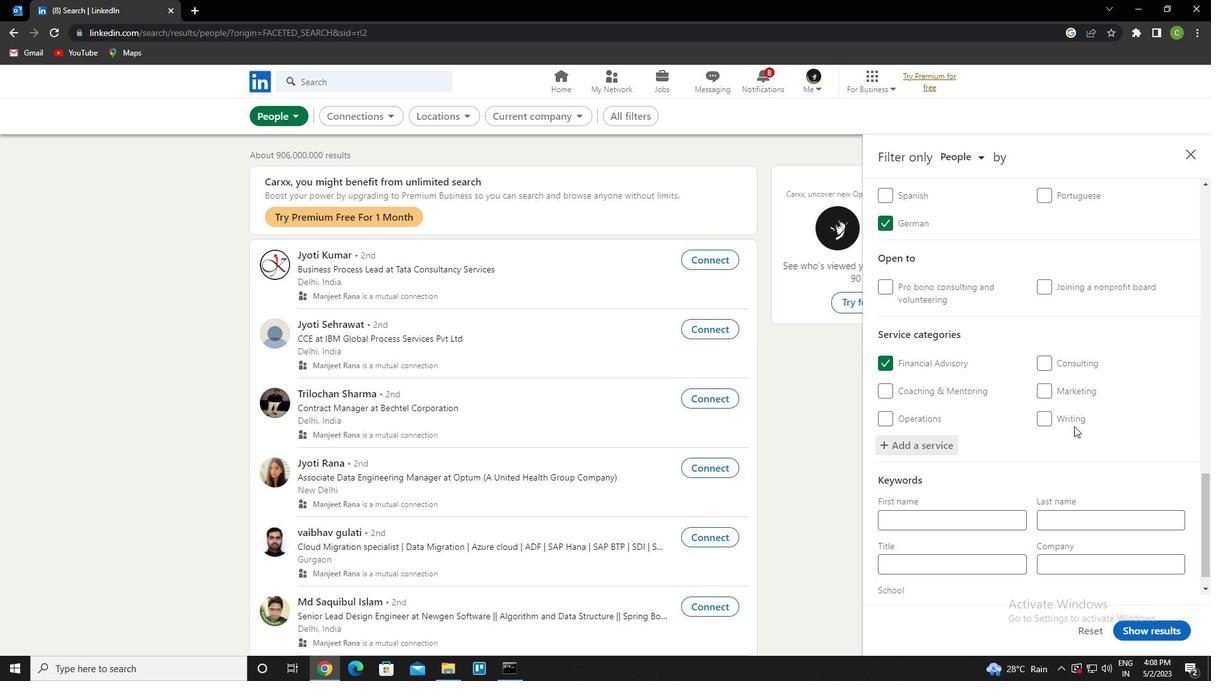 
Action: Mouse scrolled (1074, 425) with delta (0, 0)
Screenshot: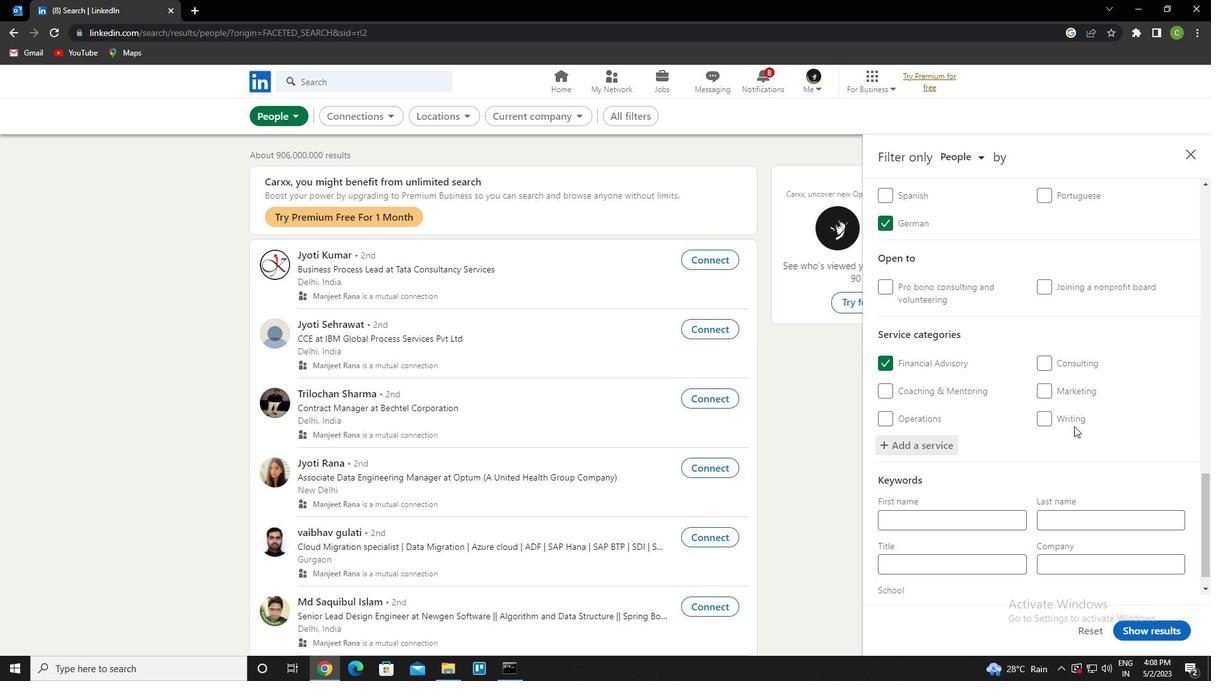 
Action: Mouse scrolled (1074, 425) with delta (0, 0)
Screenshot: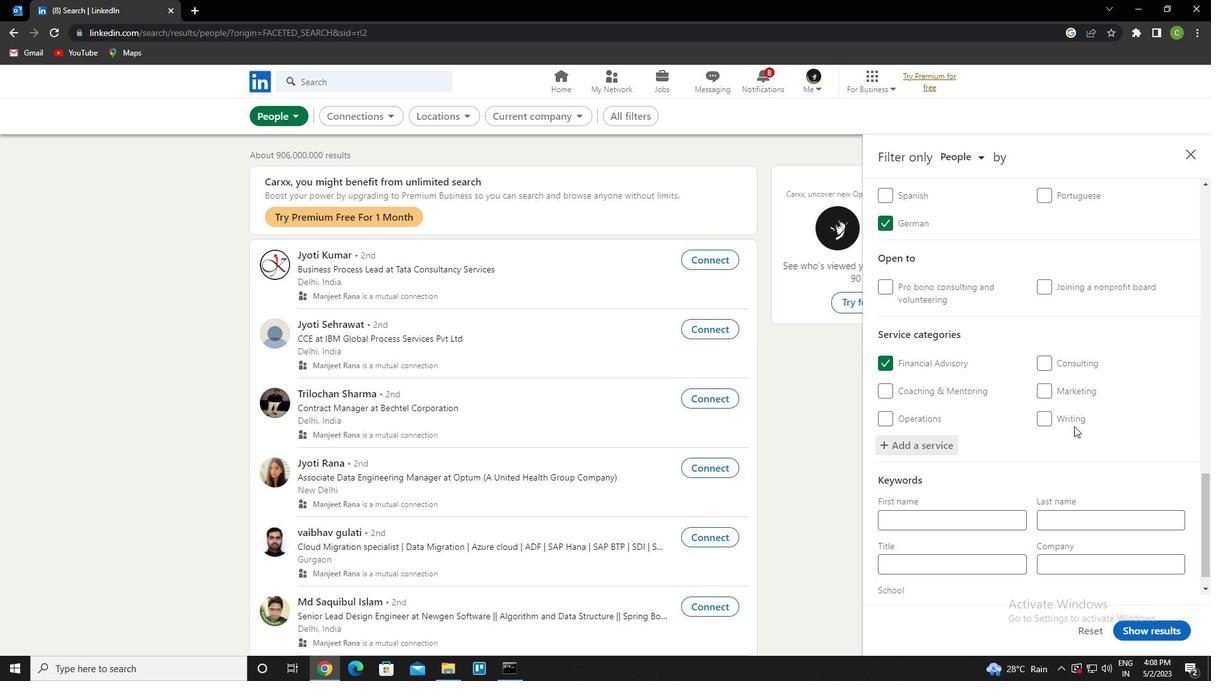 
Action: Mouse scrolled (1074, 425) with delta (0, 0)
Screenshot: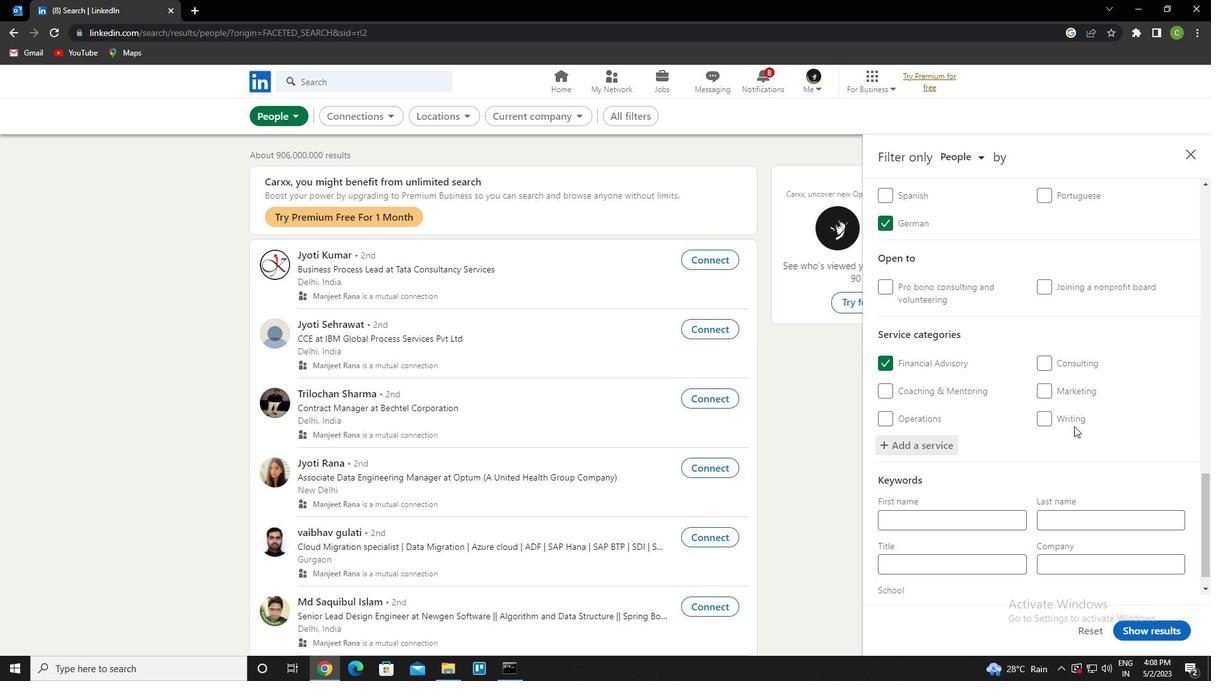 
Action: Mouse moved to (976, 536)
Screenshot: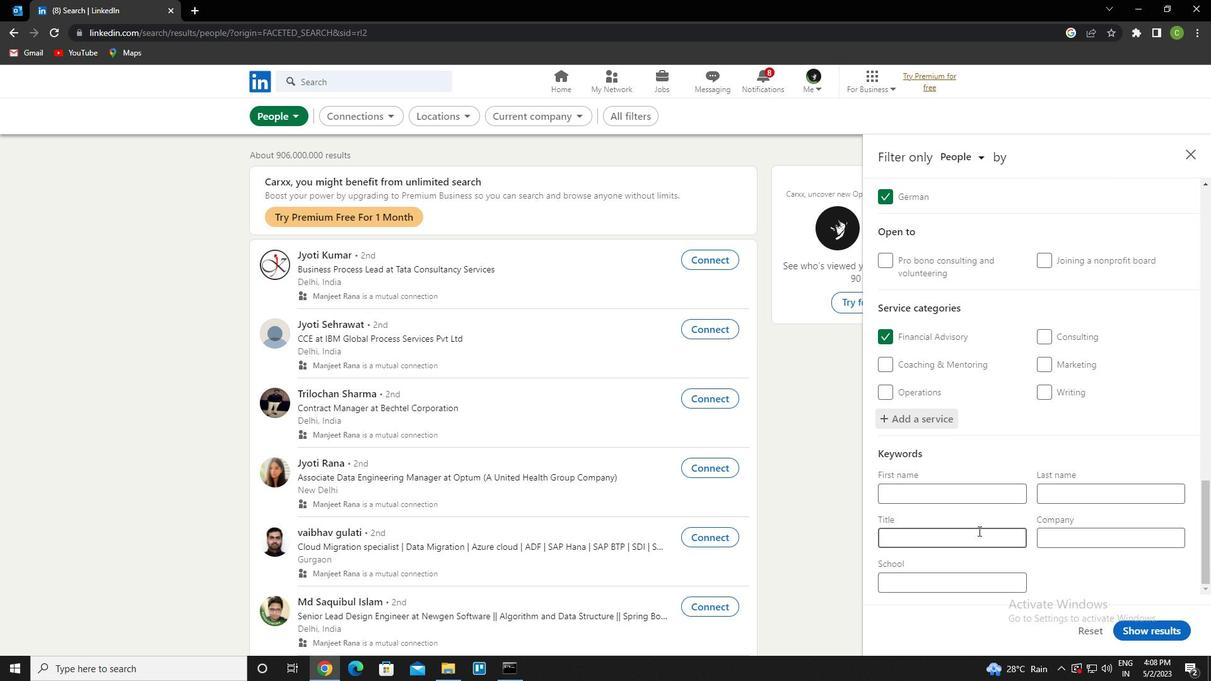 
Action: Mouse pressed left at (976, 536)
Screenshot: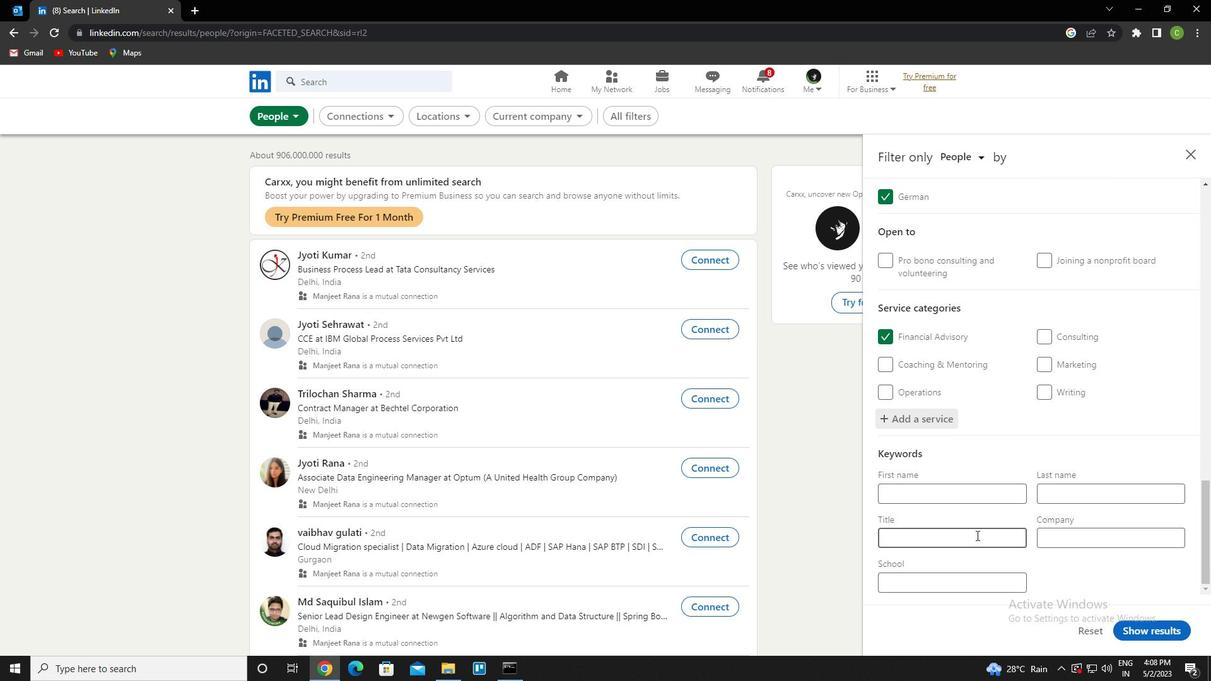 
Action: Key pressed <Key.caps_lock>A<Key.caps_lock>SSISTANT<Key.space><Key.caps_lock>P<Key.caps_lock>ROFESSOR
Screenshot: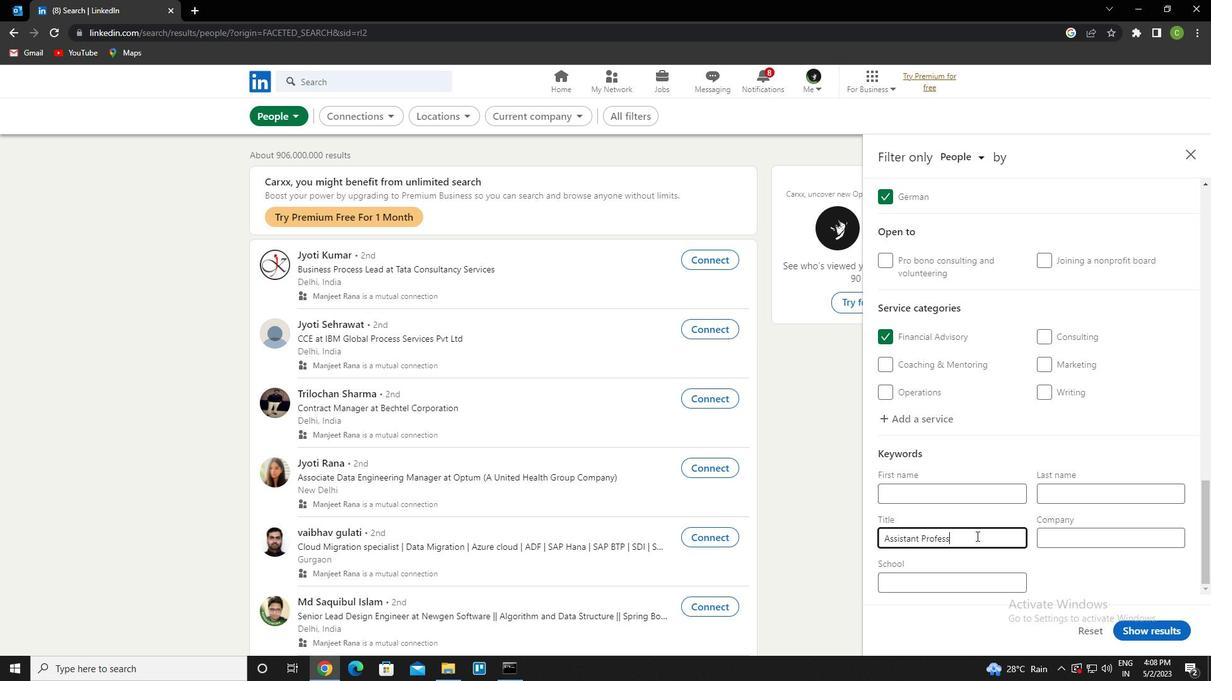 
Action: Mouse moved to (1129, 627)
Screenshot: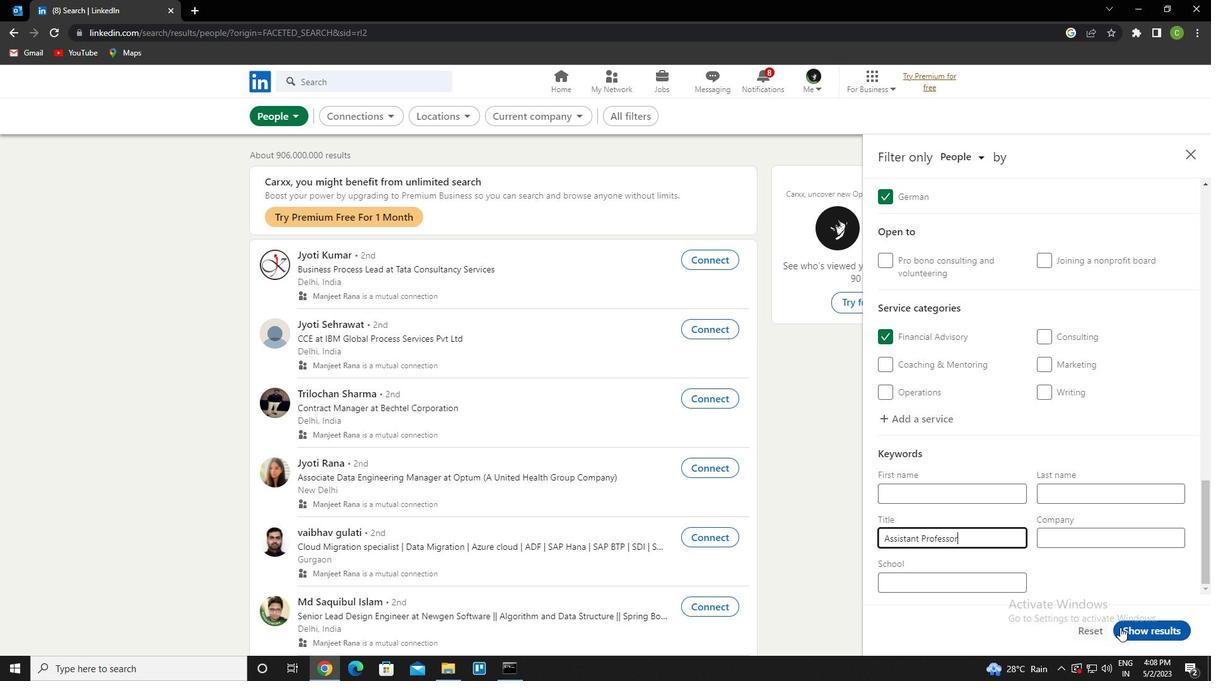 
Action: Mouse pressed left at (1129, 627)
Screenshot: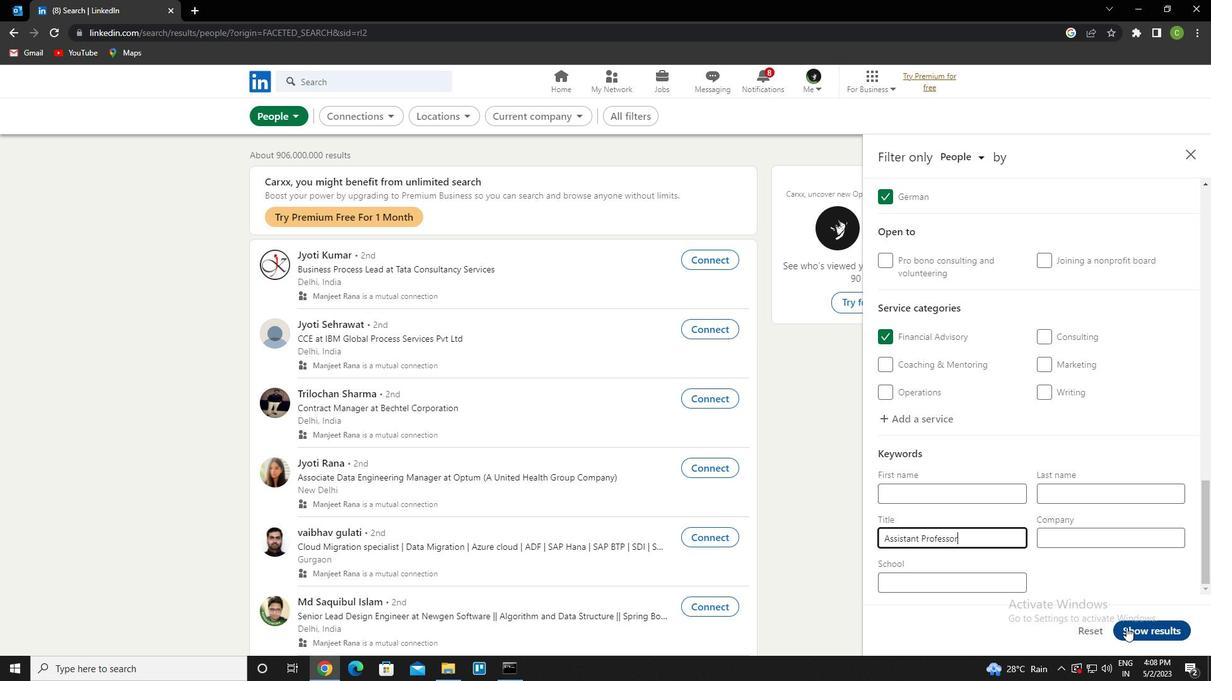 
Action: Mouse moved to (524, 647)
Screenshot: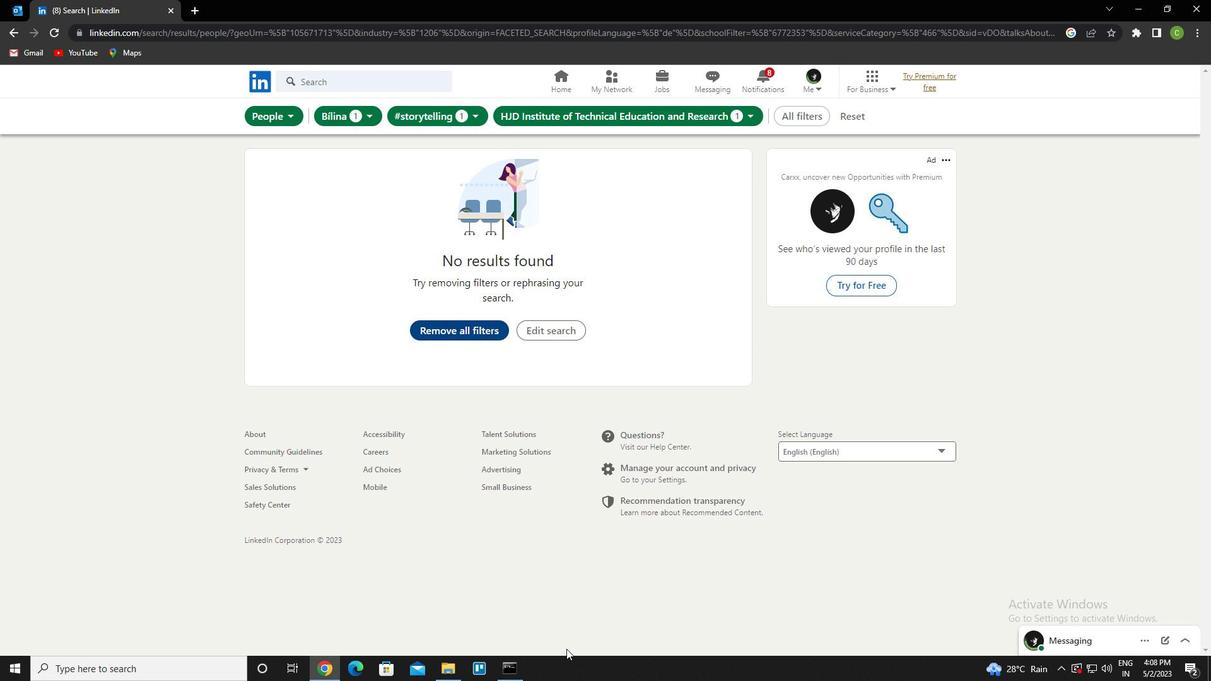 
